 Task: Change IN PROGRESS as Status of Issue Issue0000000290 in Backlog  in Scrum Project Project0000000058 in Jira. Assign Person0000000113 as Assignee of Issue Issue0000000281 in Backlog  in Scrum Project Project0000000057 in Jira. Assign Person0000000113 as Assignee of Issue Issue0000000282 in Backlog  in Scrum Project Project0000000057 in Jira. Assign Person0000000113 as Assignee of Issue Issue0000000283 in Backlog  in Scrum Project Project0000000057 in Jira. Assign Person0000000114 as Assignee of Issue Issue0000000284 in Backlog  in Scrum Project Project0000000057 in Jira
Action: Mouse moved to (89, 315)
Screenshot: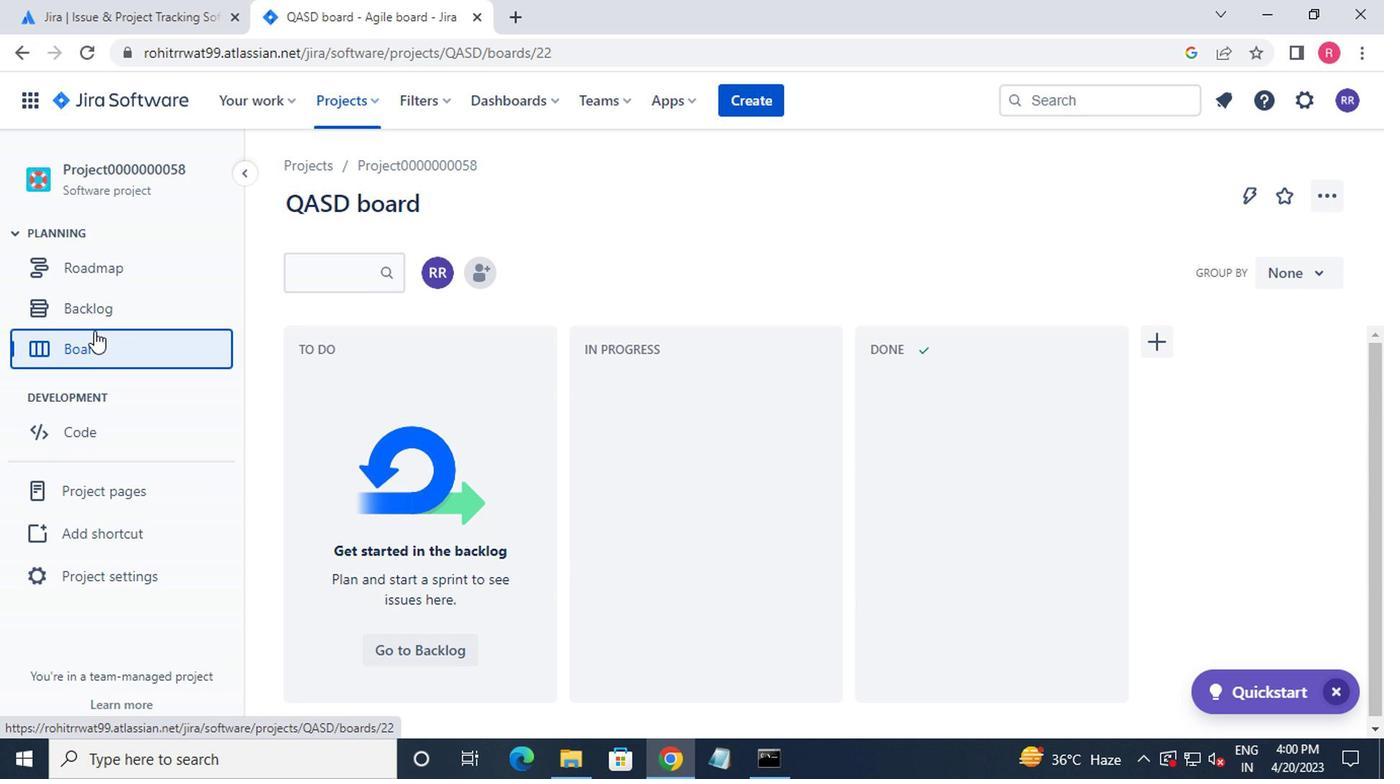 
Action: Mouse pressed left at (89, 315)
Screenshot: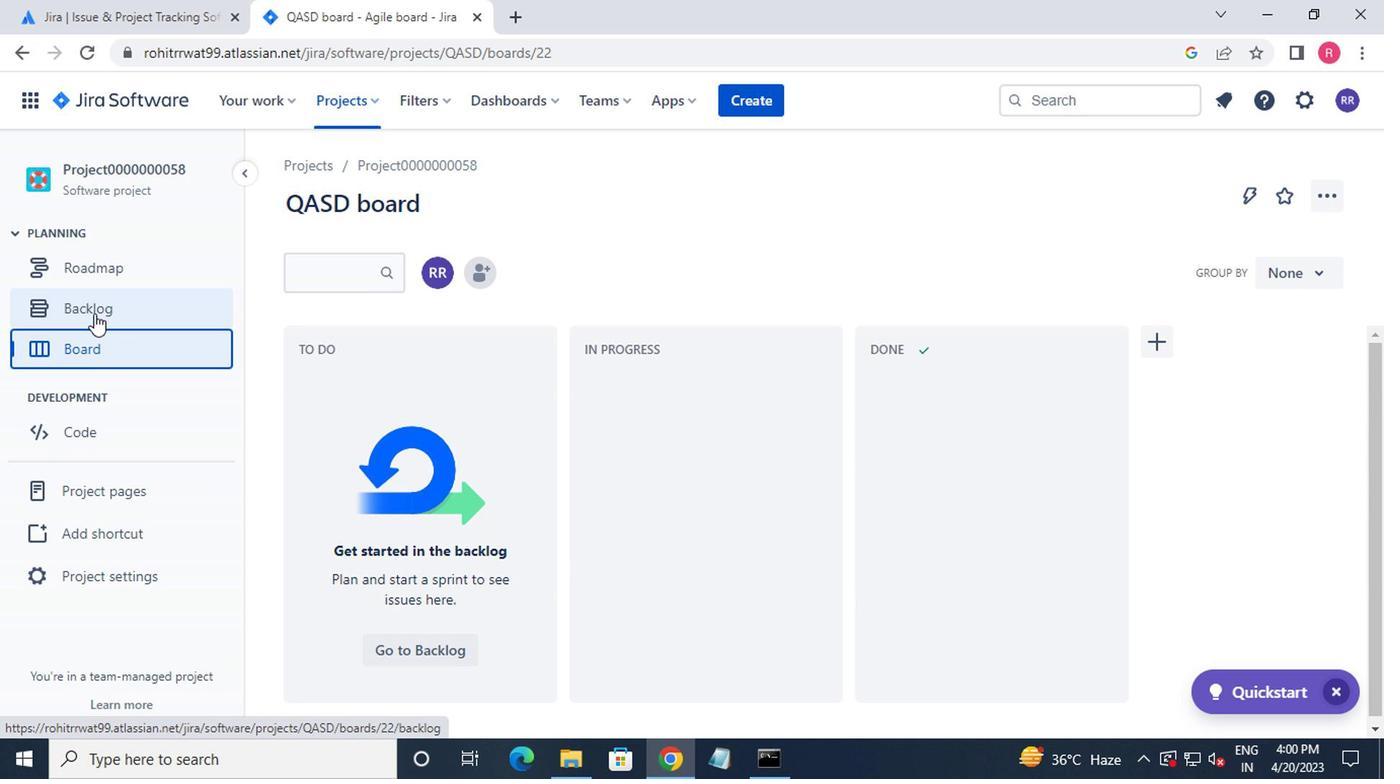 
Action: Mouse moved to (470, 471)
Screenshot: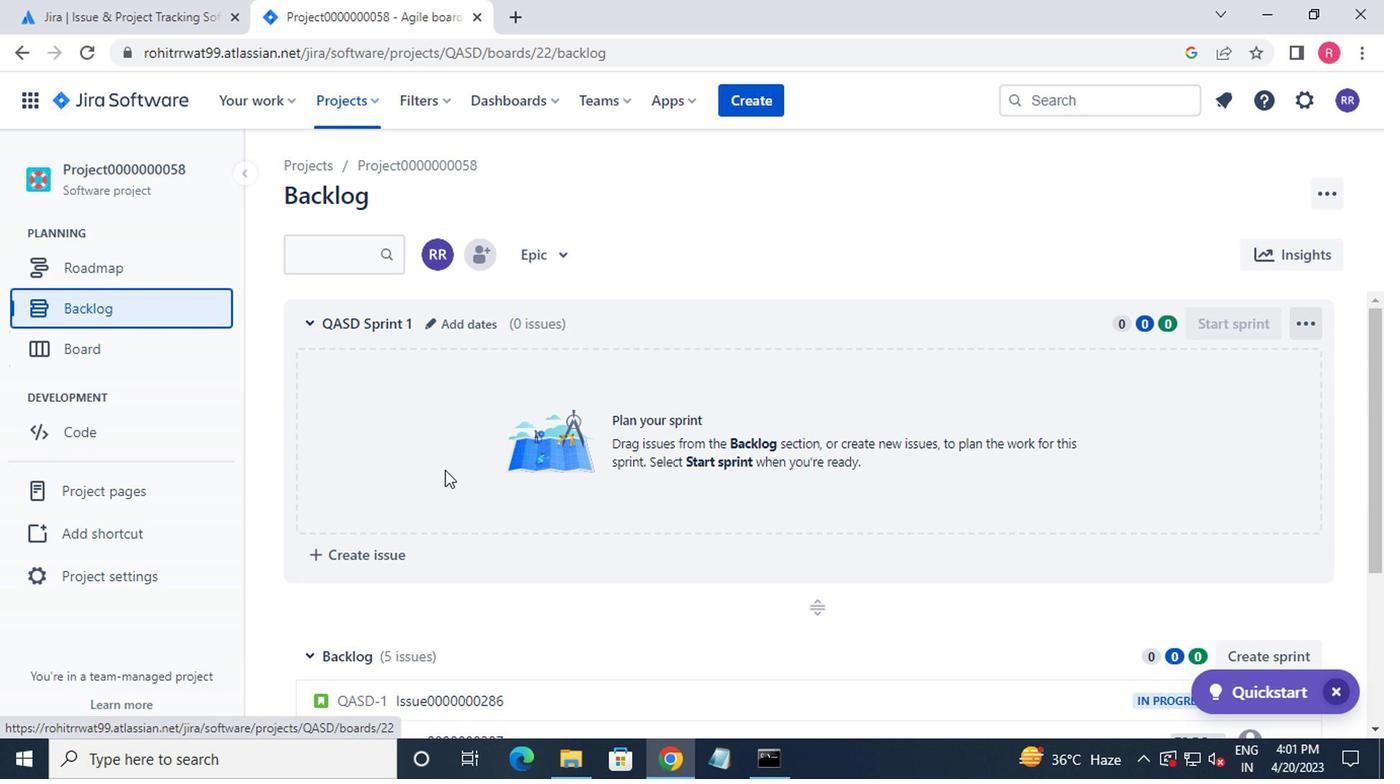 
Action: Mouse scrolled (470, 469) with delta (0, -1)
Screenshot: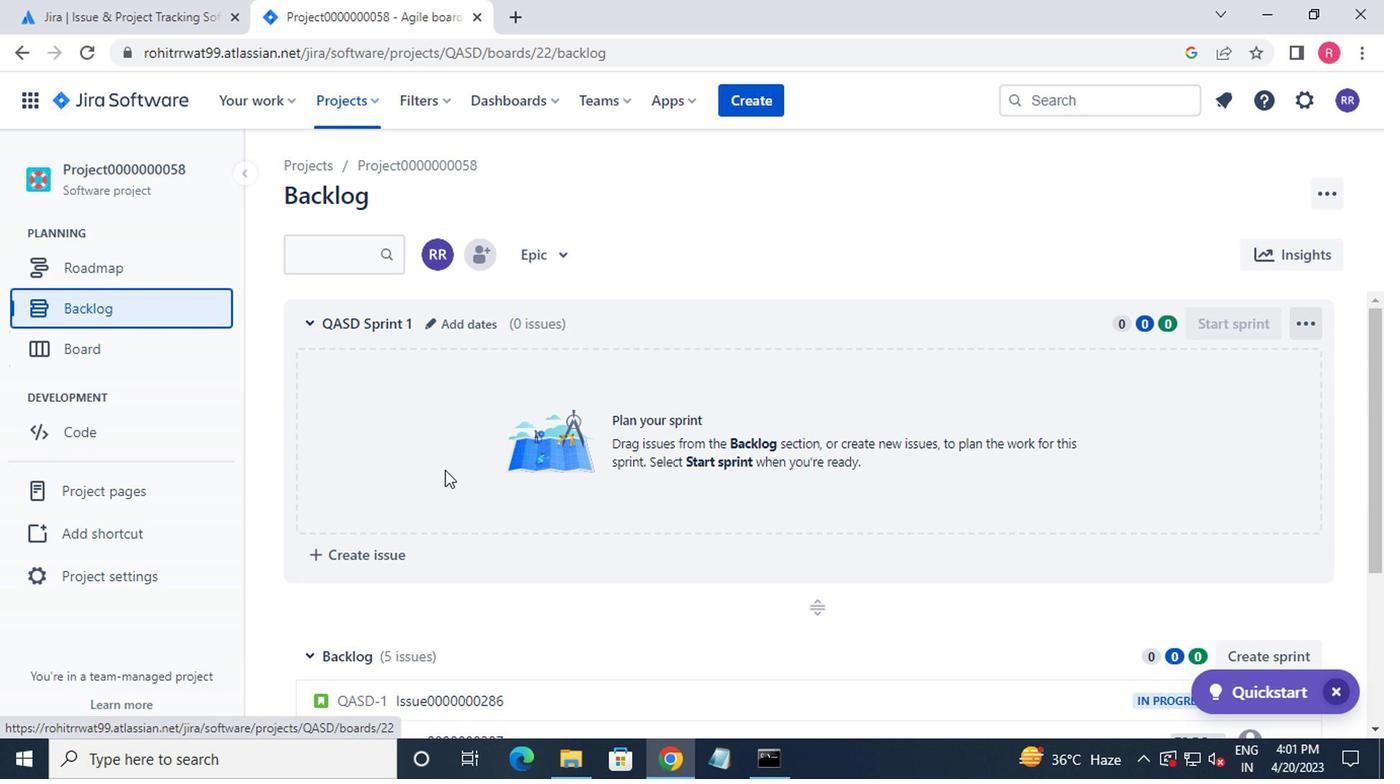 
Action: Mouse moved to (473, 468)
Screenshot: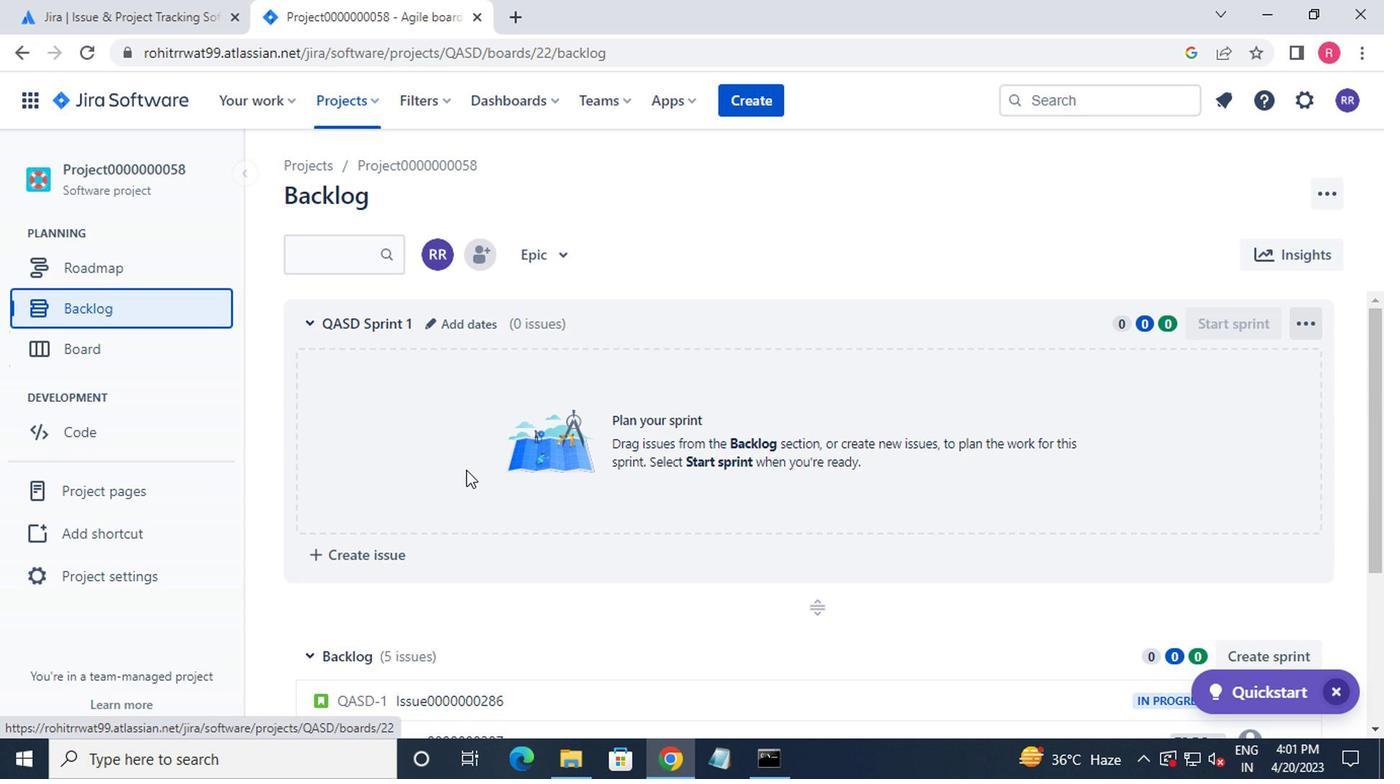 
Action: Mouse scrolled (473, 468) with delta (0, 0)
Screenshot: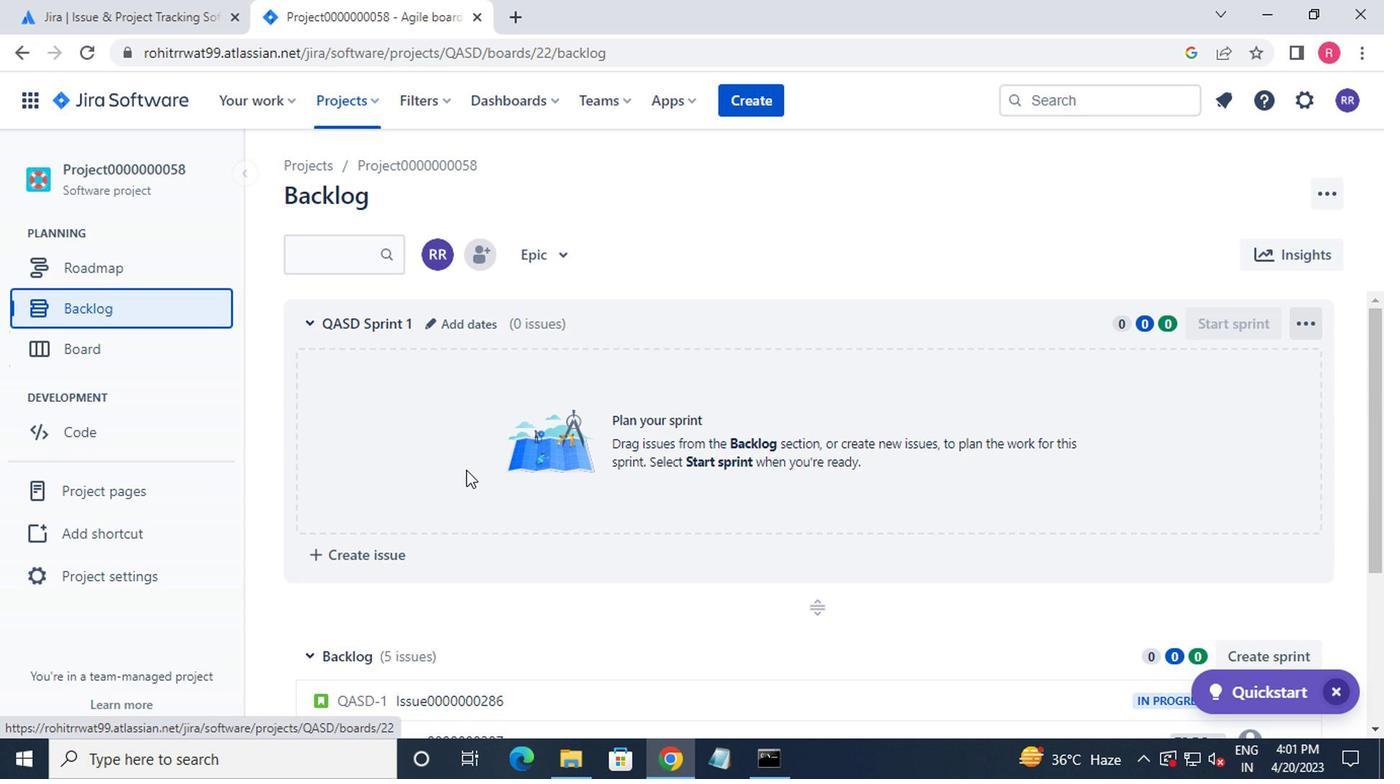 
Action: Mouse scrolled (473, 468) with delta (0, 0)
Screenshot: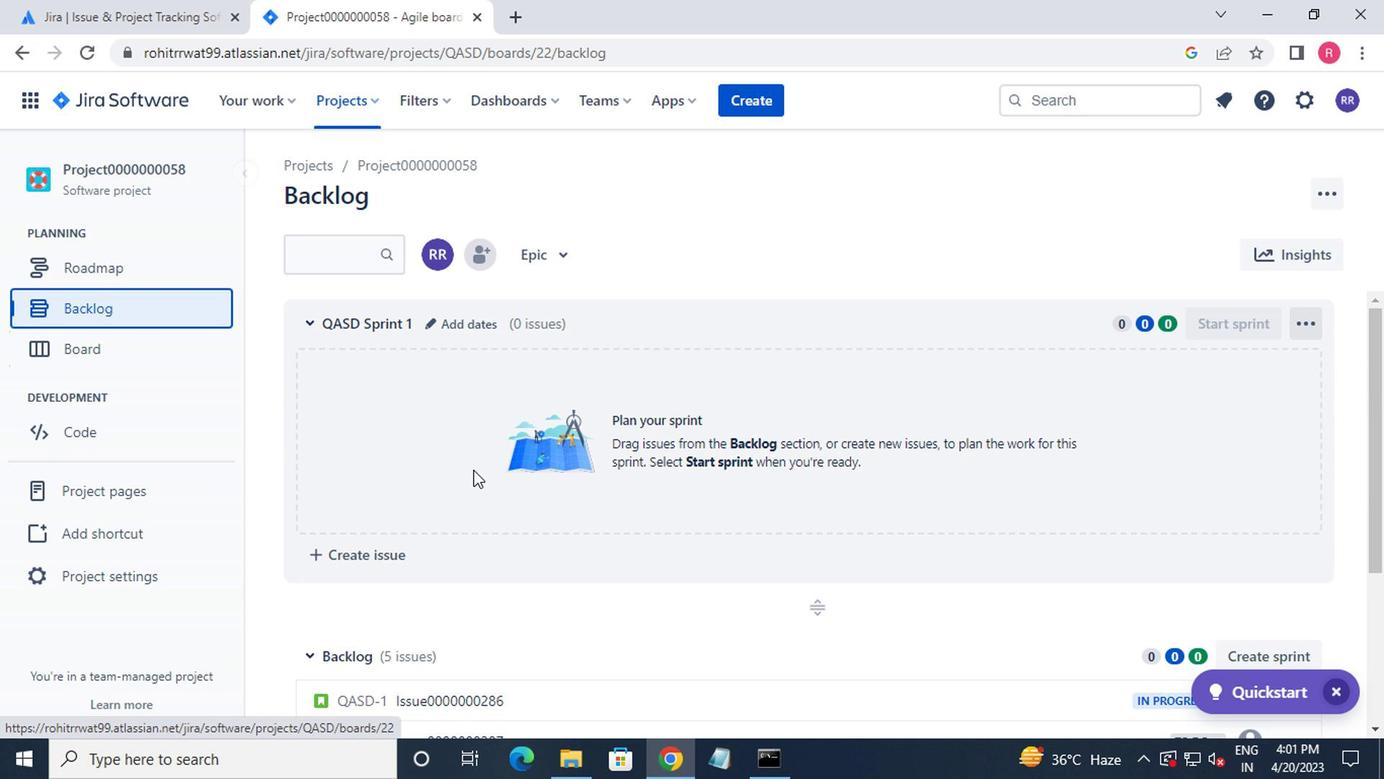 
Action: Mouse scrolled (473, 468) with delta (0, 0)
Screenshot: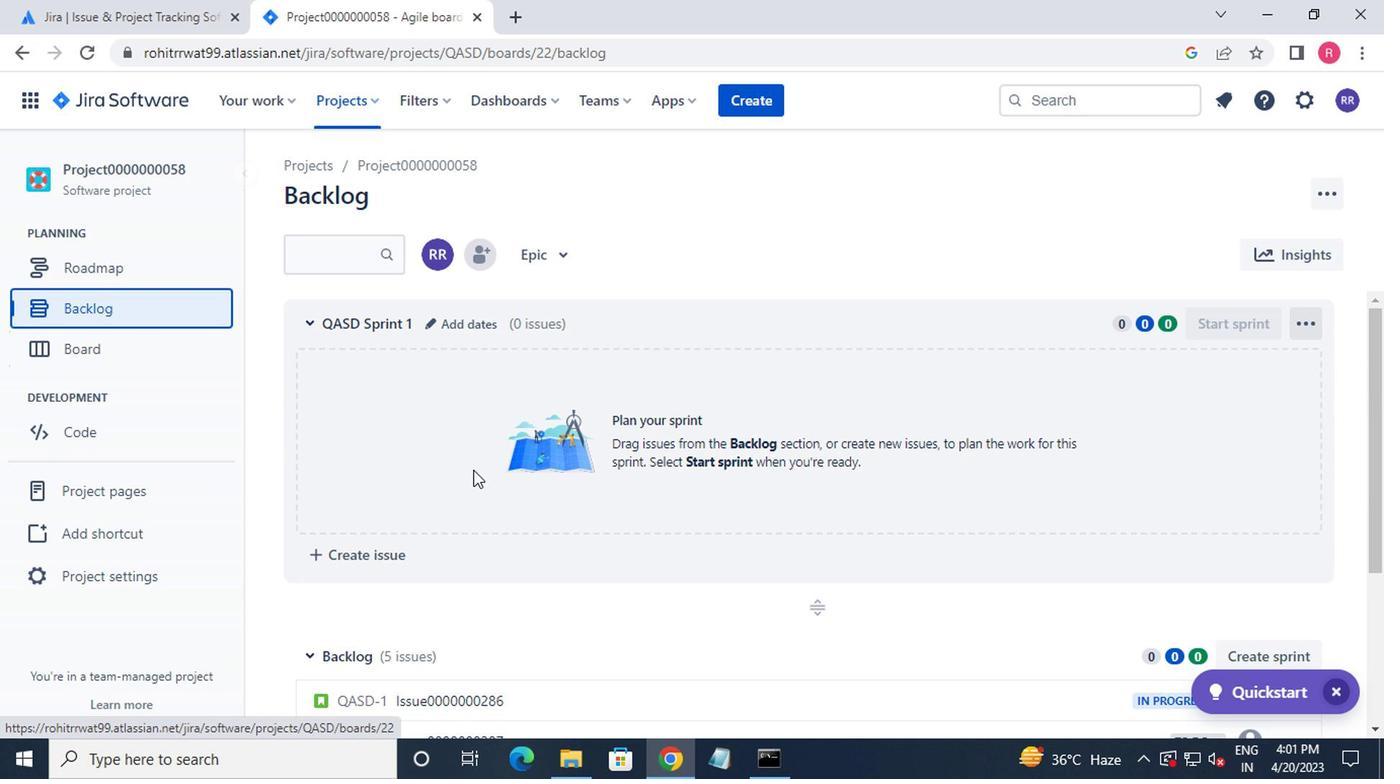
Action: Mouse moved to (1188, 616)
Screenshot: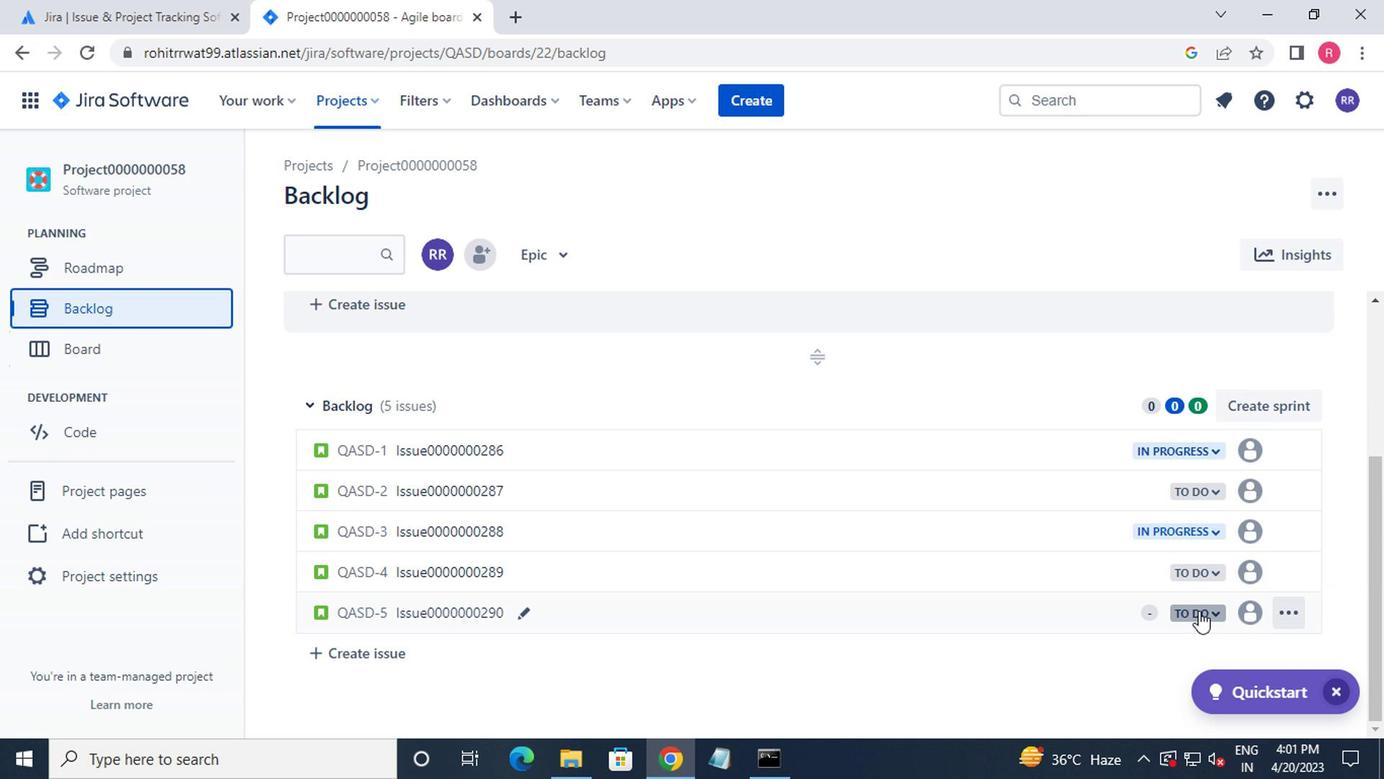 
Action: Mouse pressed left at (1188, 616)
Screenshot: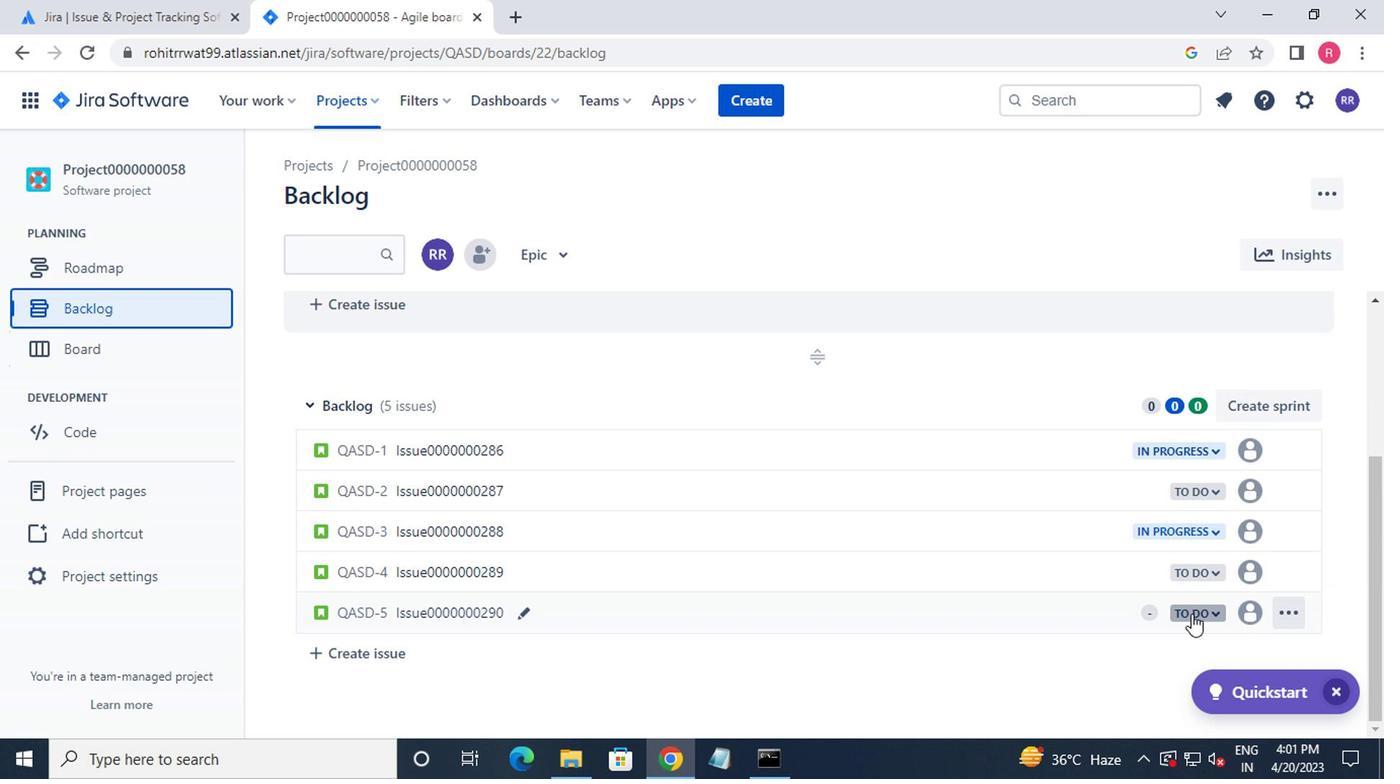 
Action: Mouse moved to (1108, 509)
Screenshot: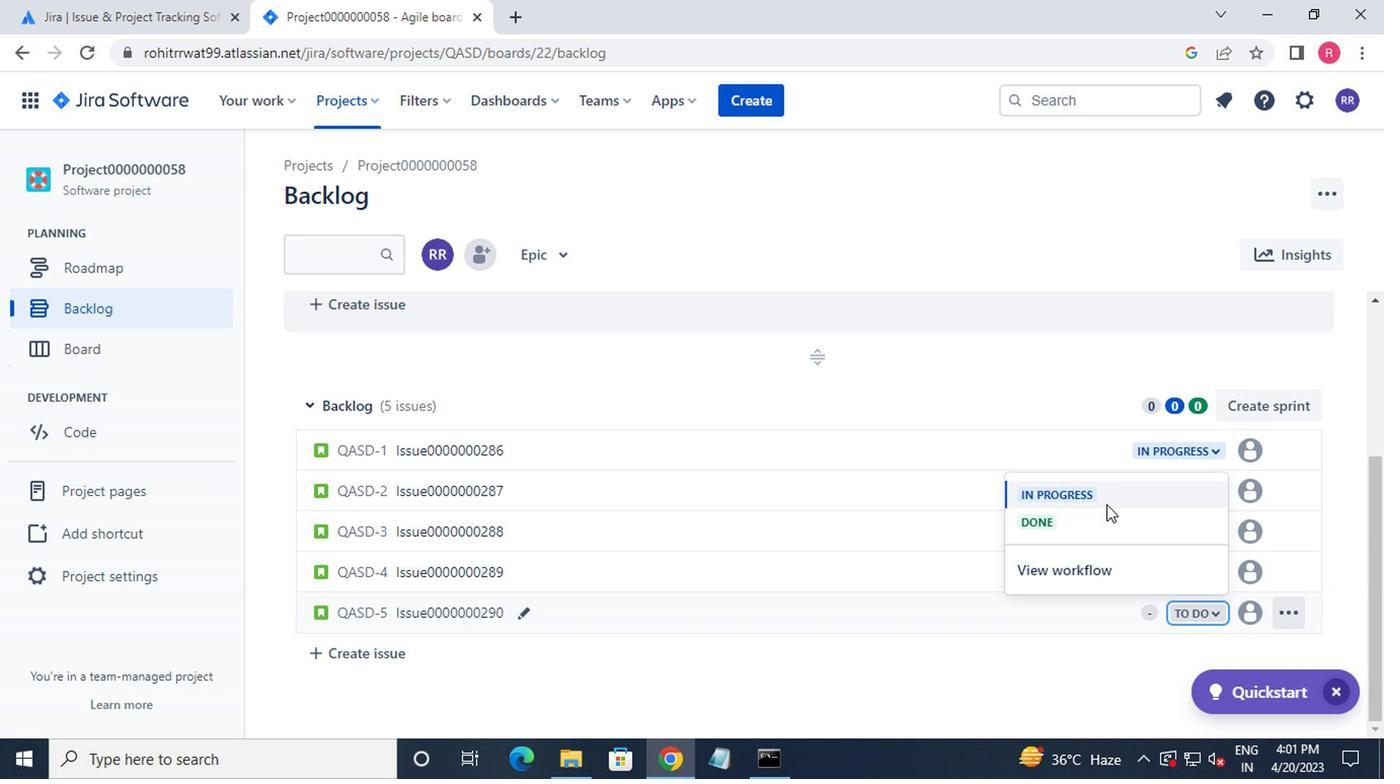 
Action: Mouse pressed left at (1108, 509)
Screenshot: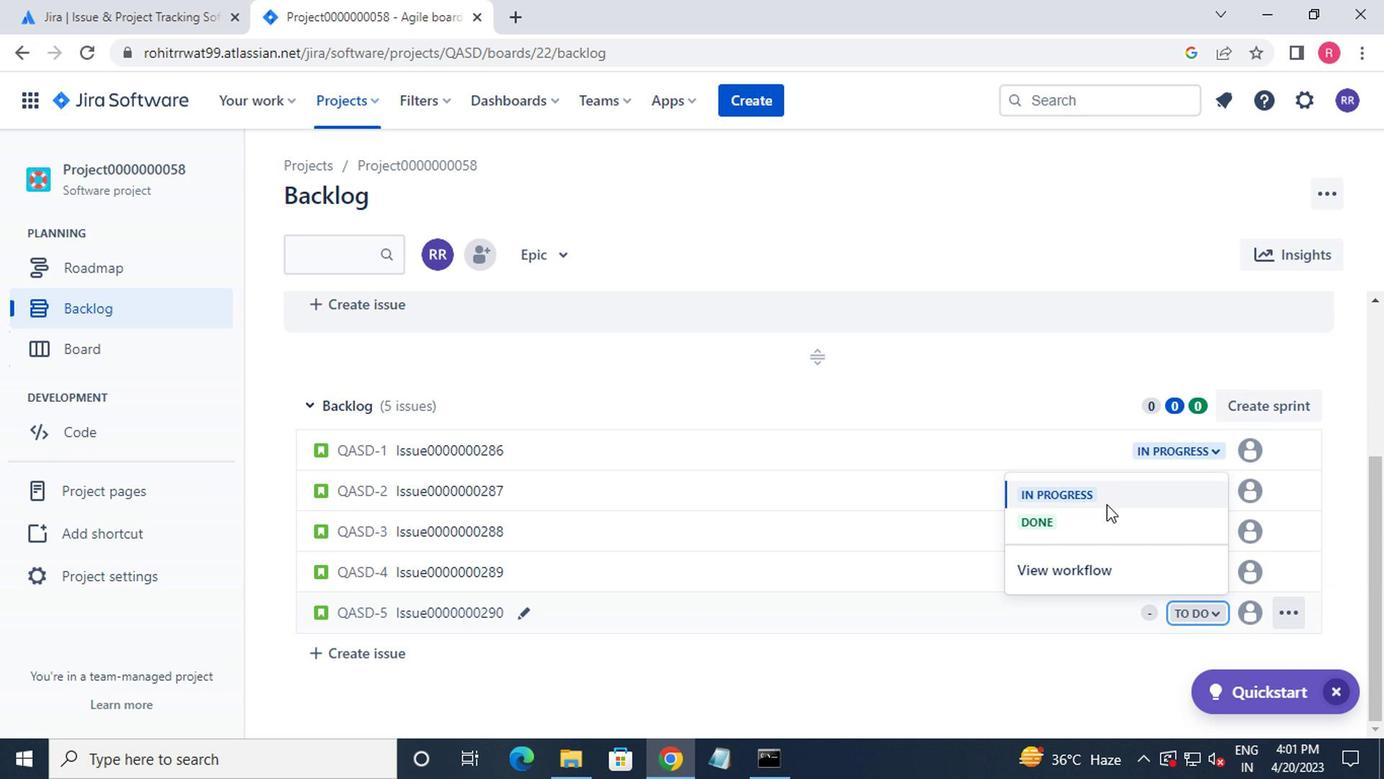 
Action: Mouse moved to (351, 107)
Screenshot: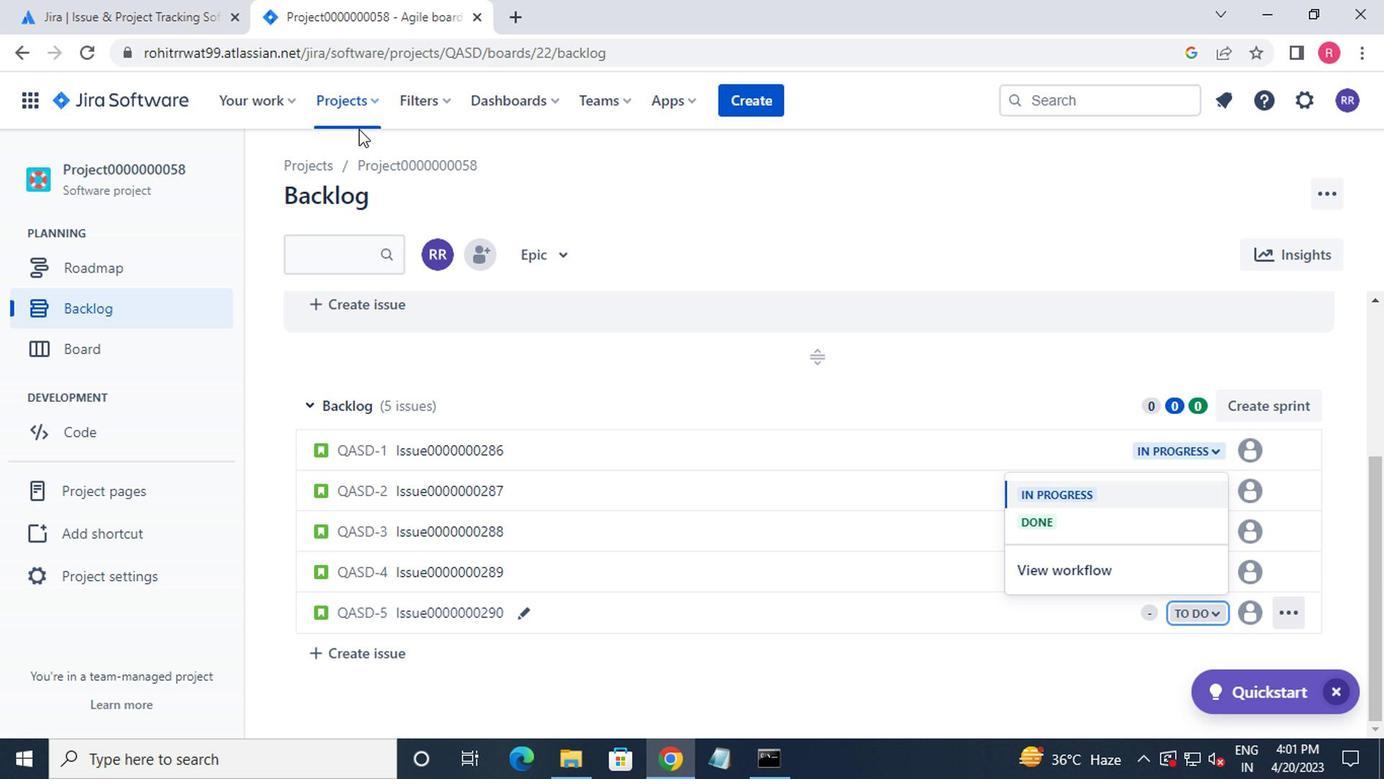 
Action: Mouse pressed left at (351, 107)
Screenshot: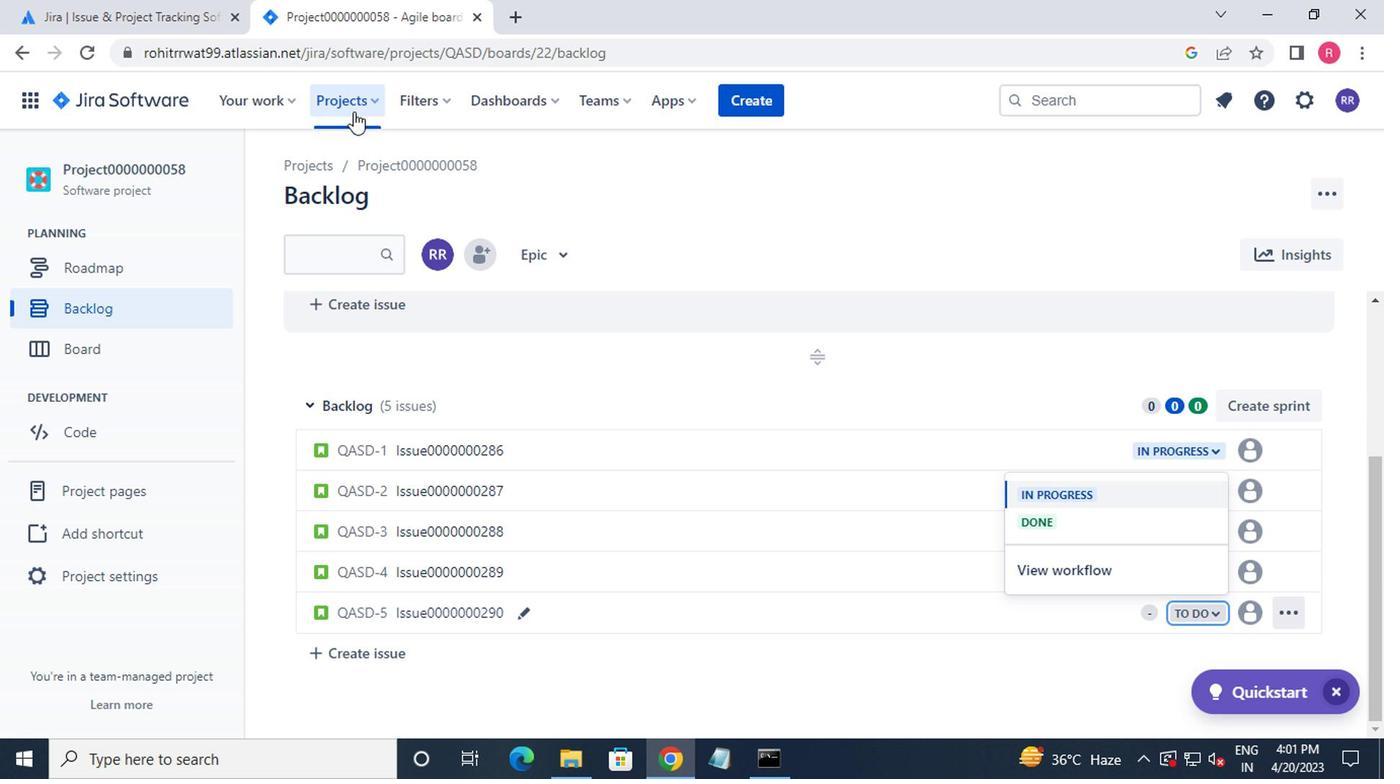 
Action: Mouse moved to (432, 261)
Screenshot: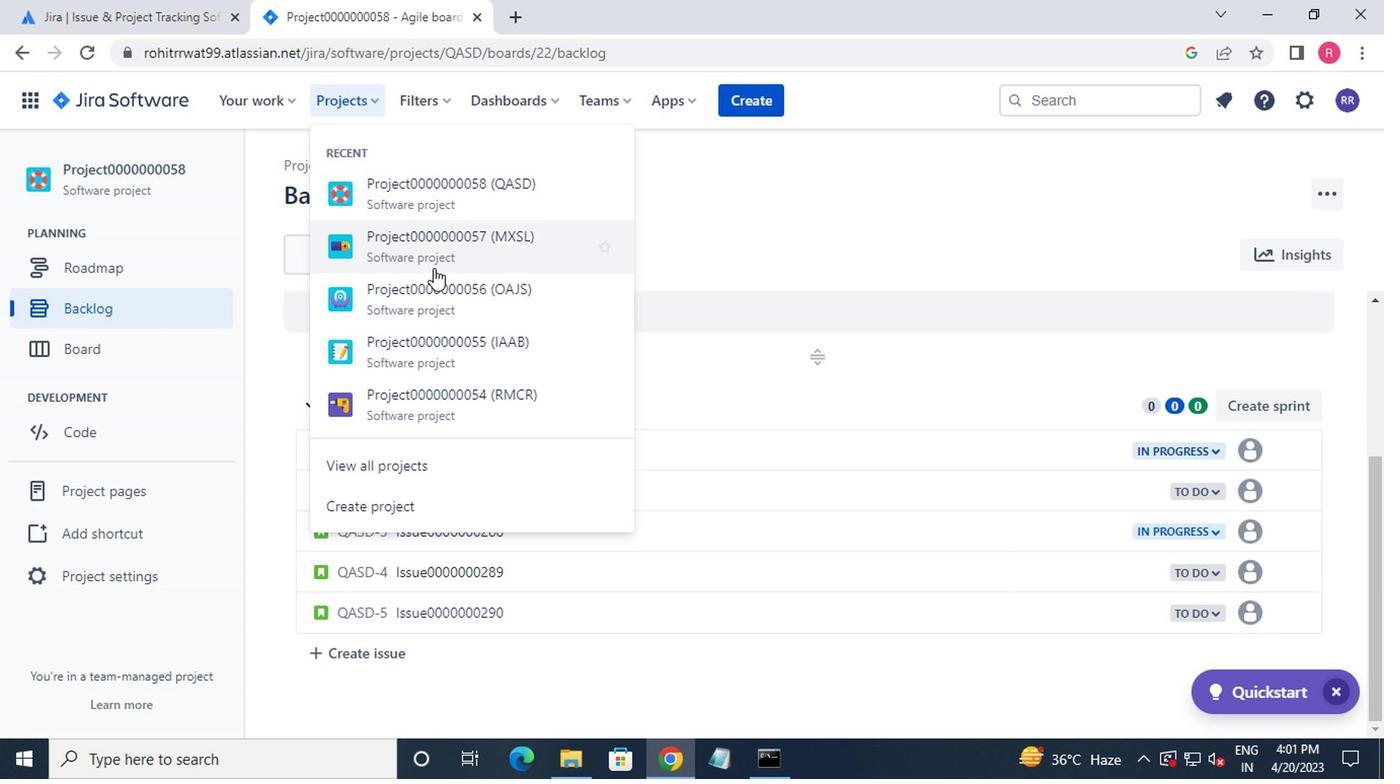 
Action: Mouse pressed left at (432, 261)
Screenshot: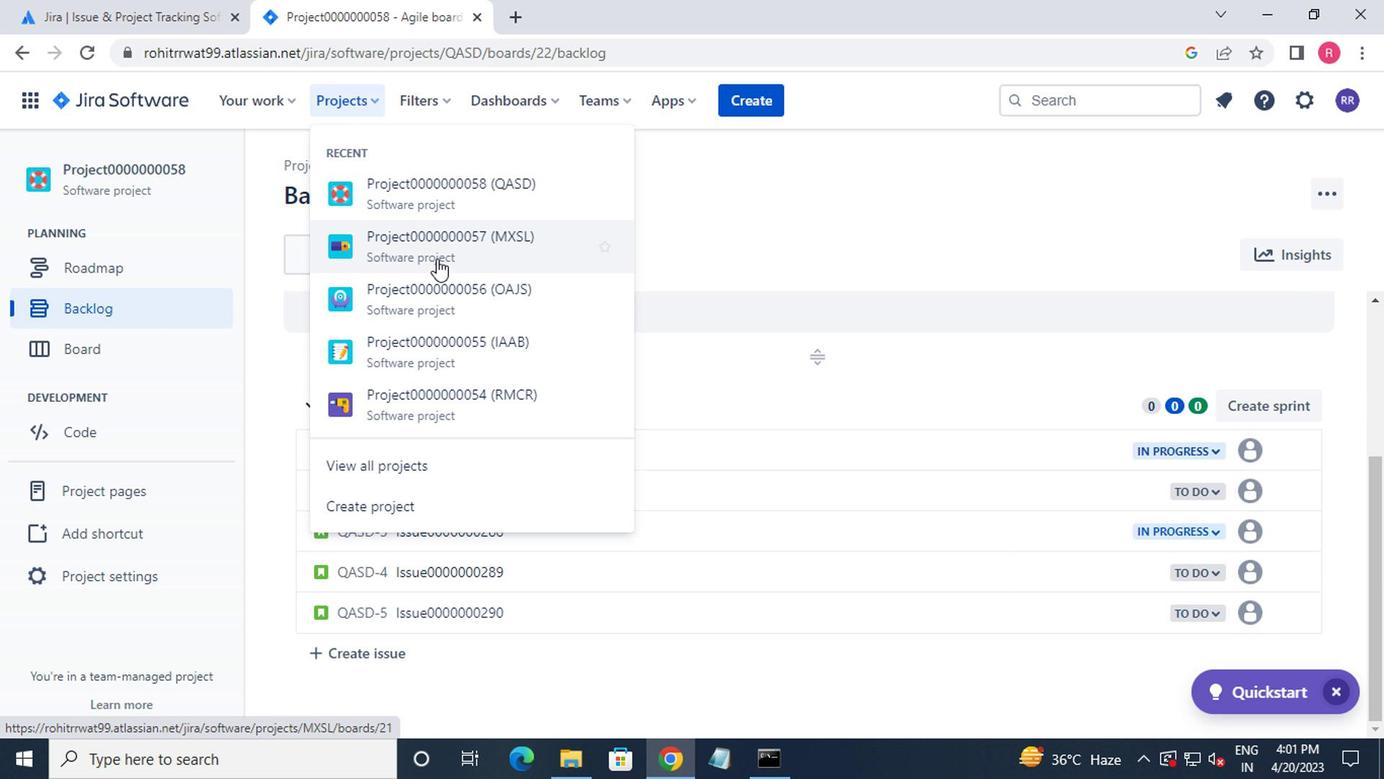 
Action: Mouse moved to (143, 319)
Screenshot: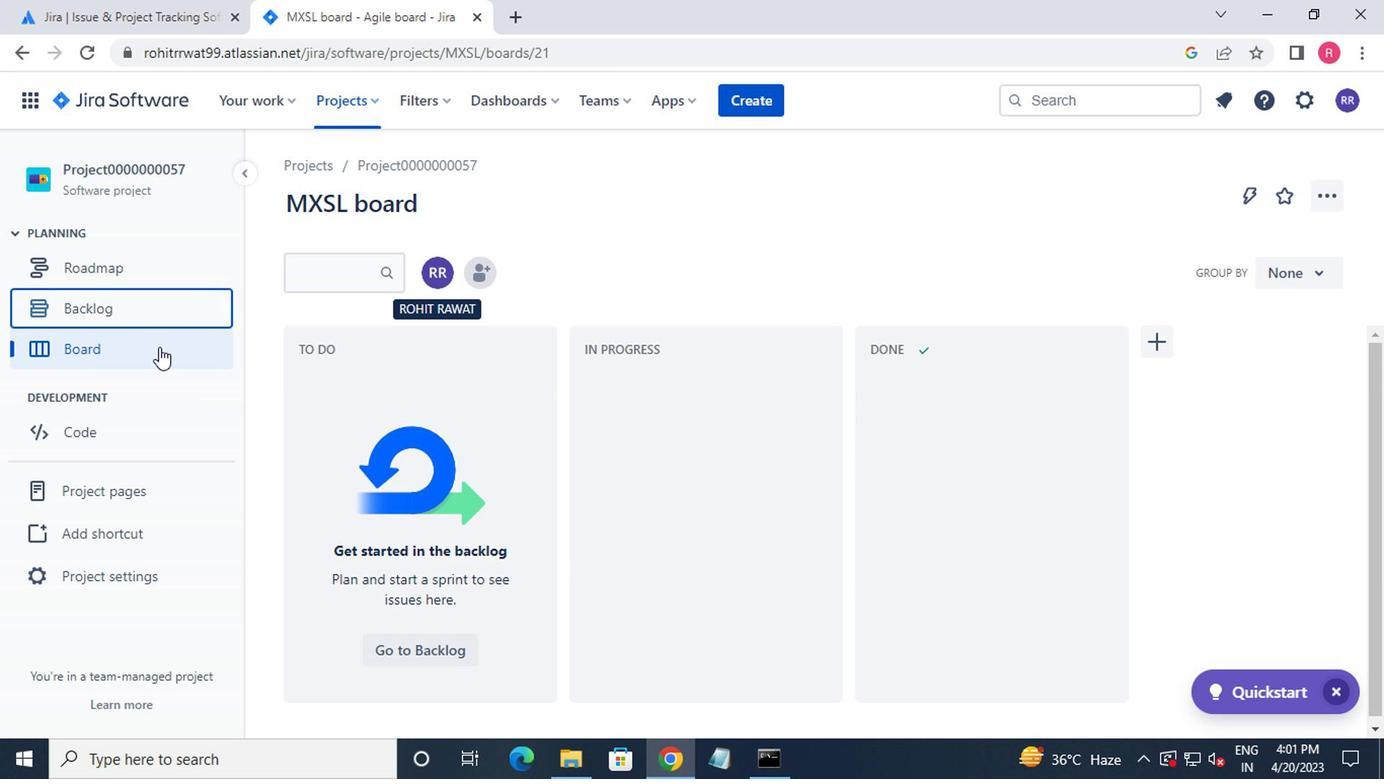 
Action: Mouse pressed left at (143, 319)
Screenshot: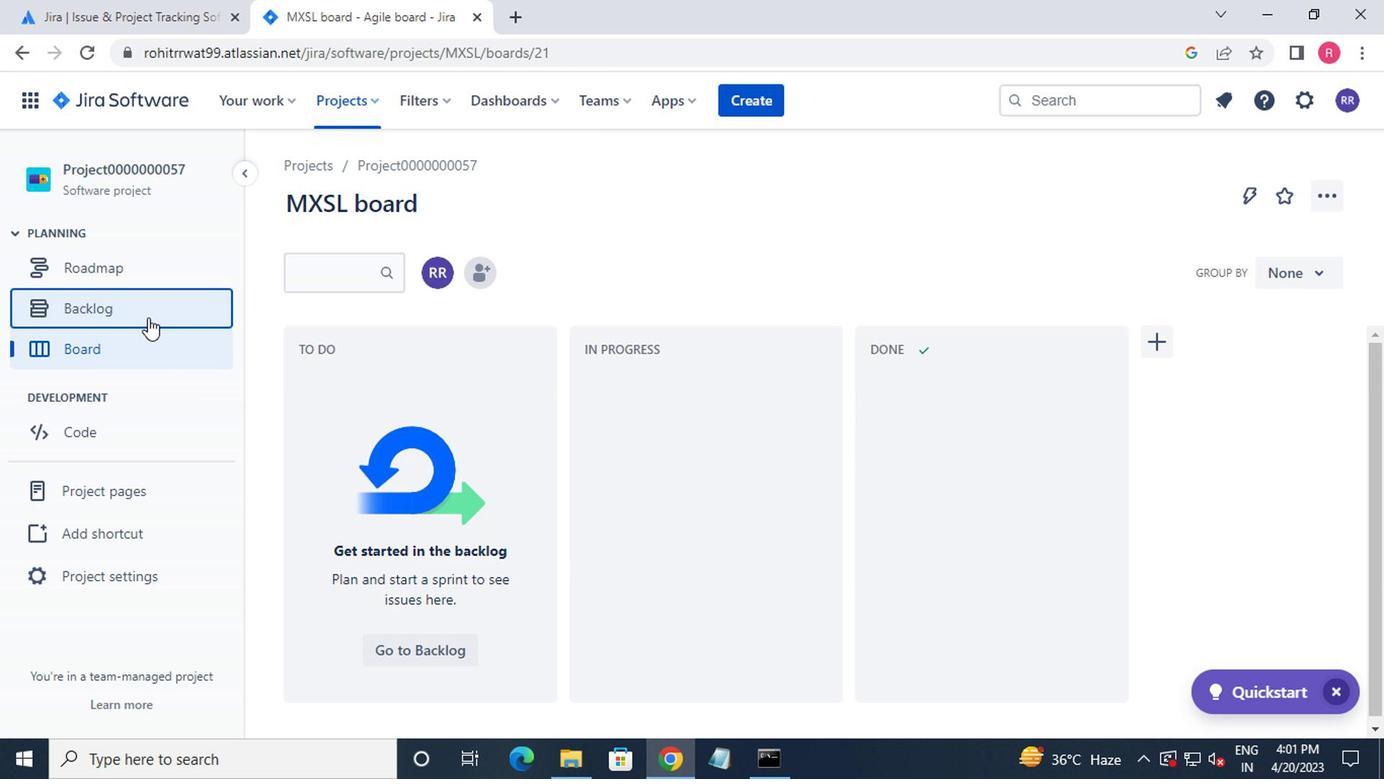 
Action: Mouse moved to (570, 596)
Screenshot: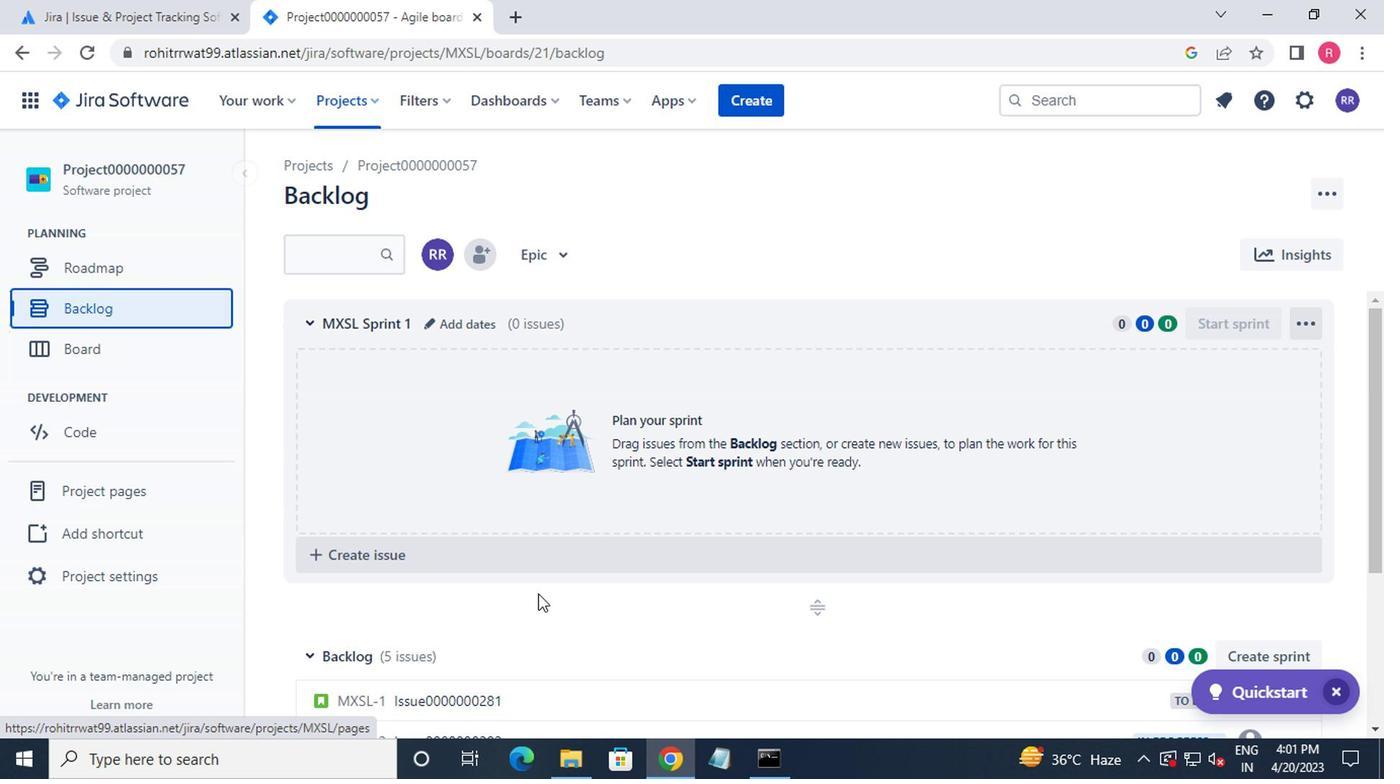 
Action: Mouse scrolled (570, 595) with delta (0, 0)
Screenshot: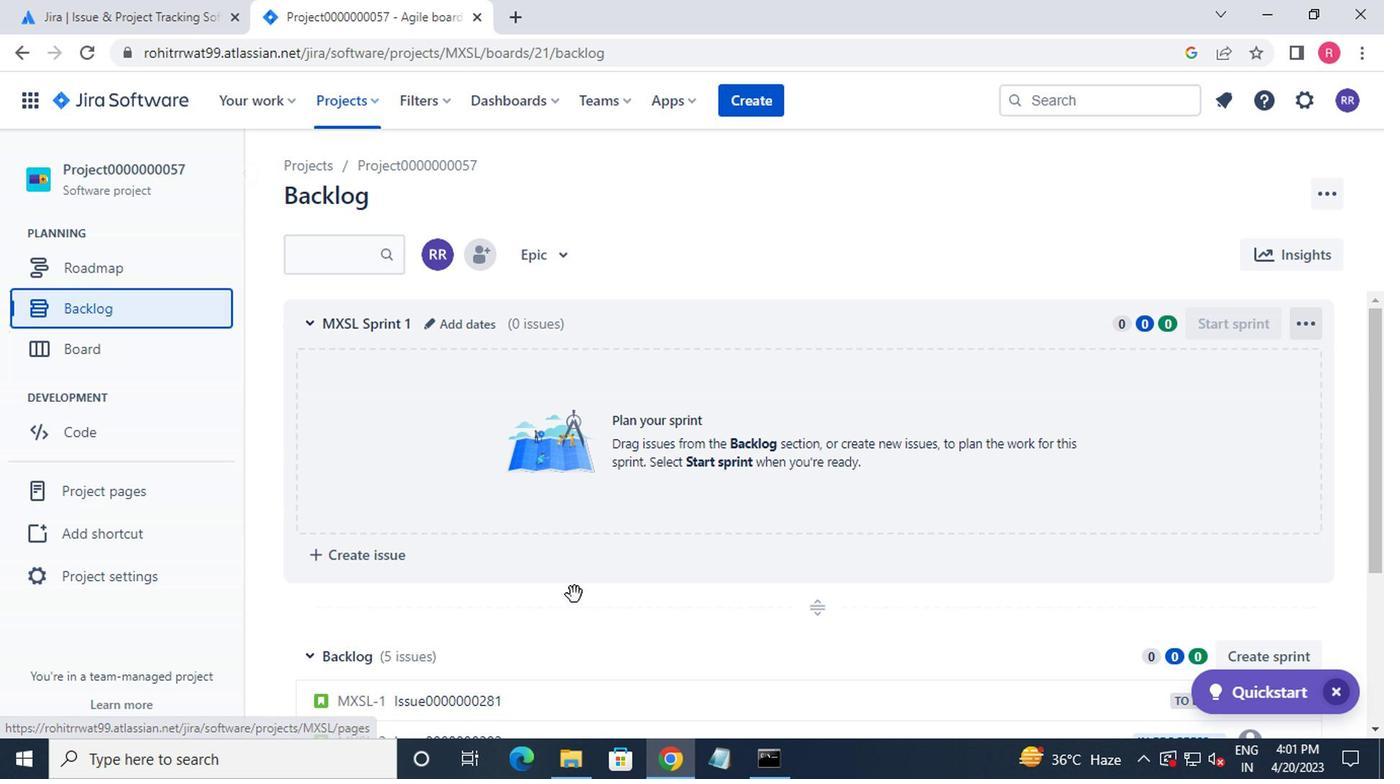 
Action: Mouse scrolled (570, 595) with delta (0, 0)
Screenshot: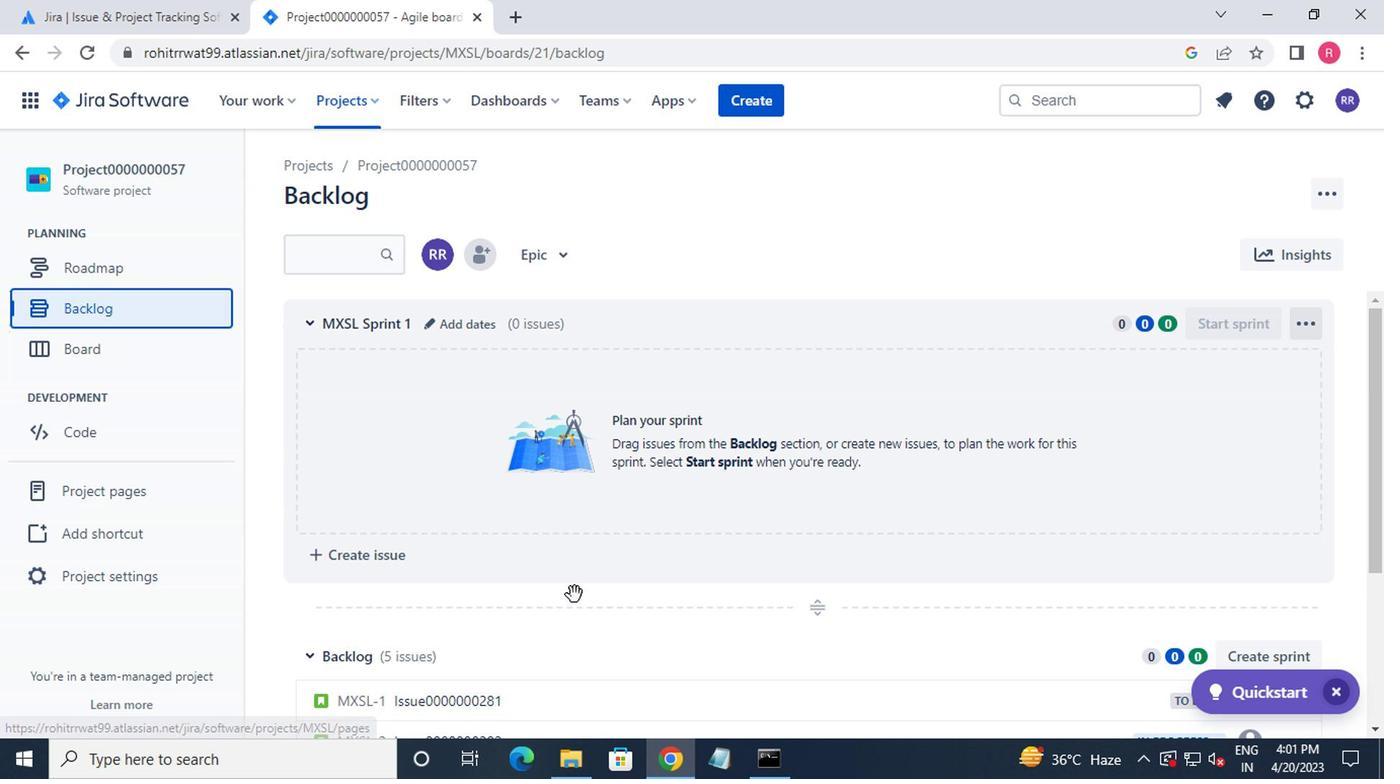 
Action: Mouse moved to (1241, 494)
Screenshot: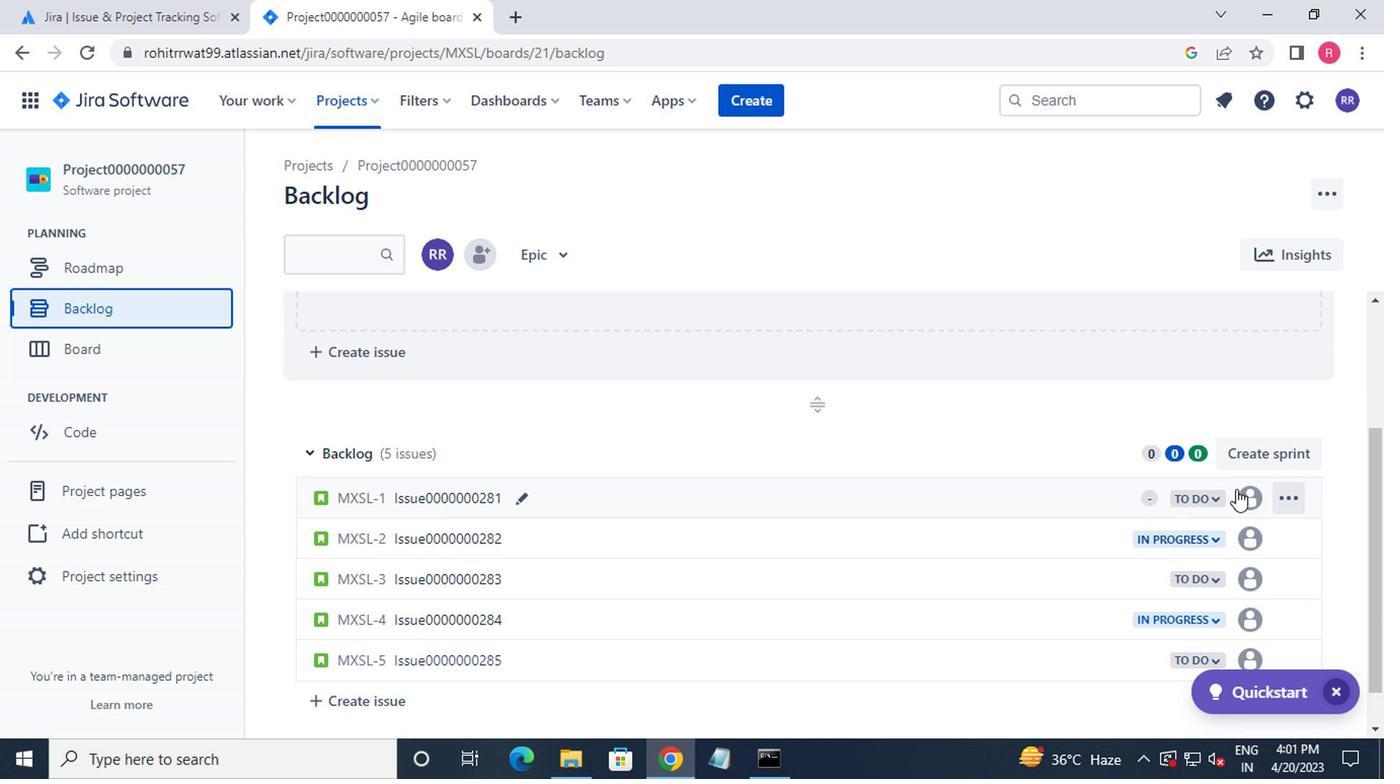 
Action: Mouse pressed left at (1241, 494)
Screenshot: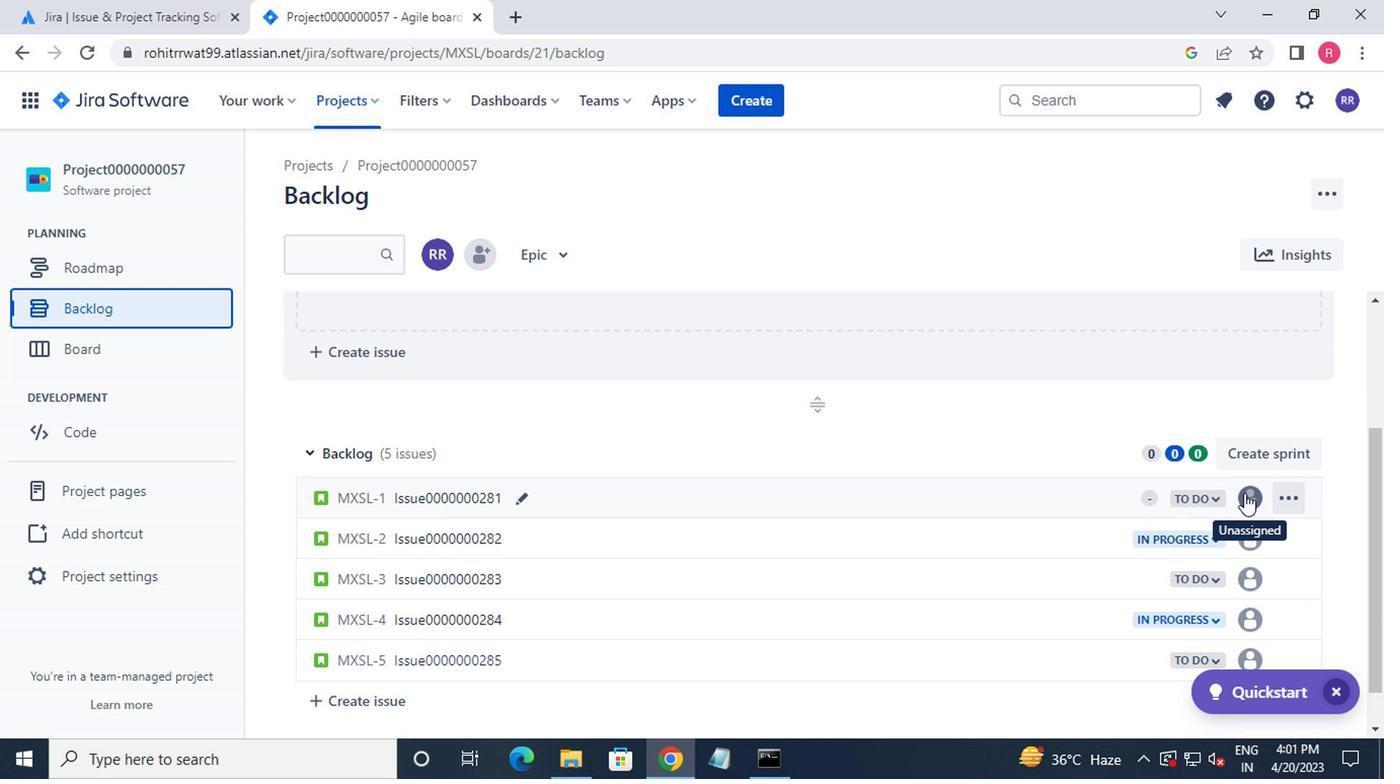 
Action: Mouse moved to (1099, 655)
Screenshot: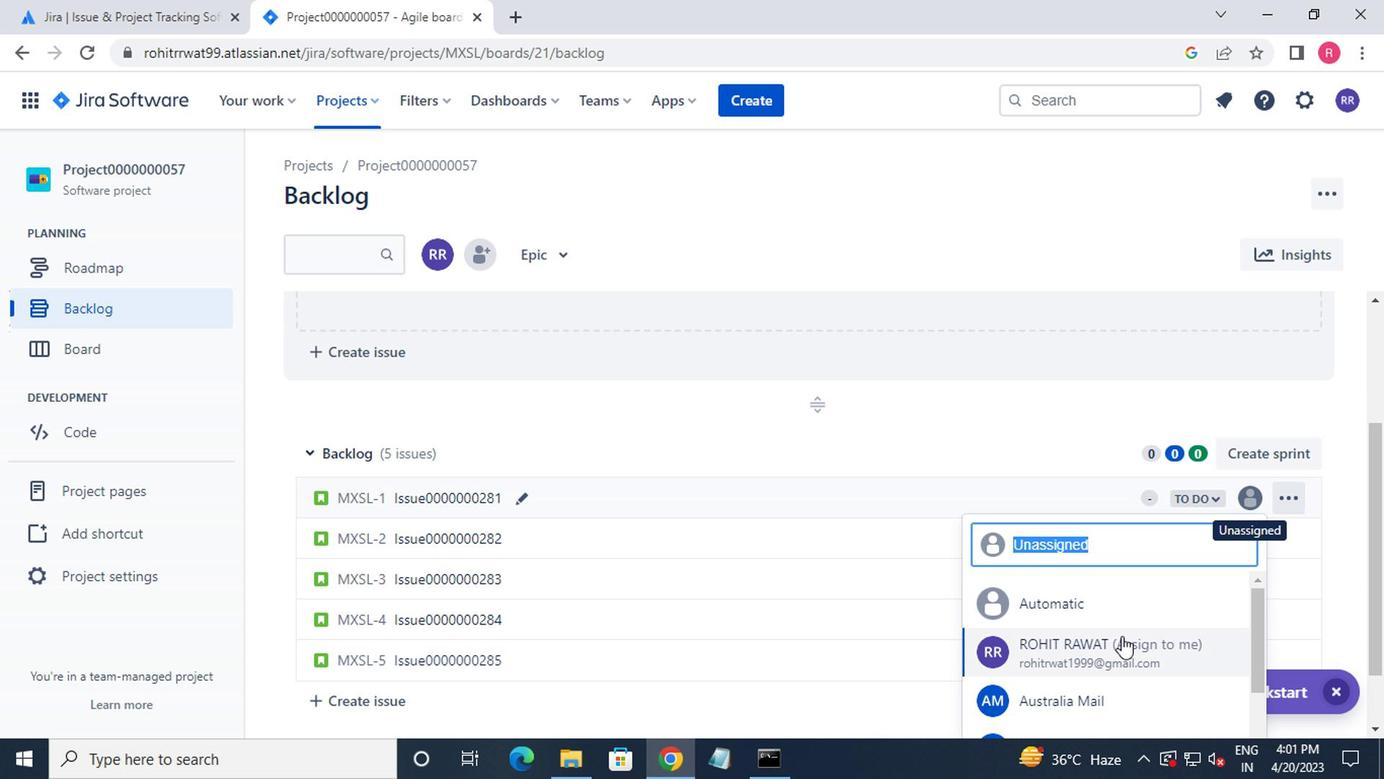 
Action: Mouse scrolled (1099, 654) with delta (0, -1)
Screenshot: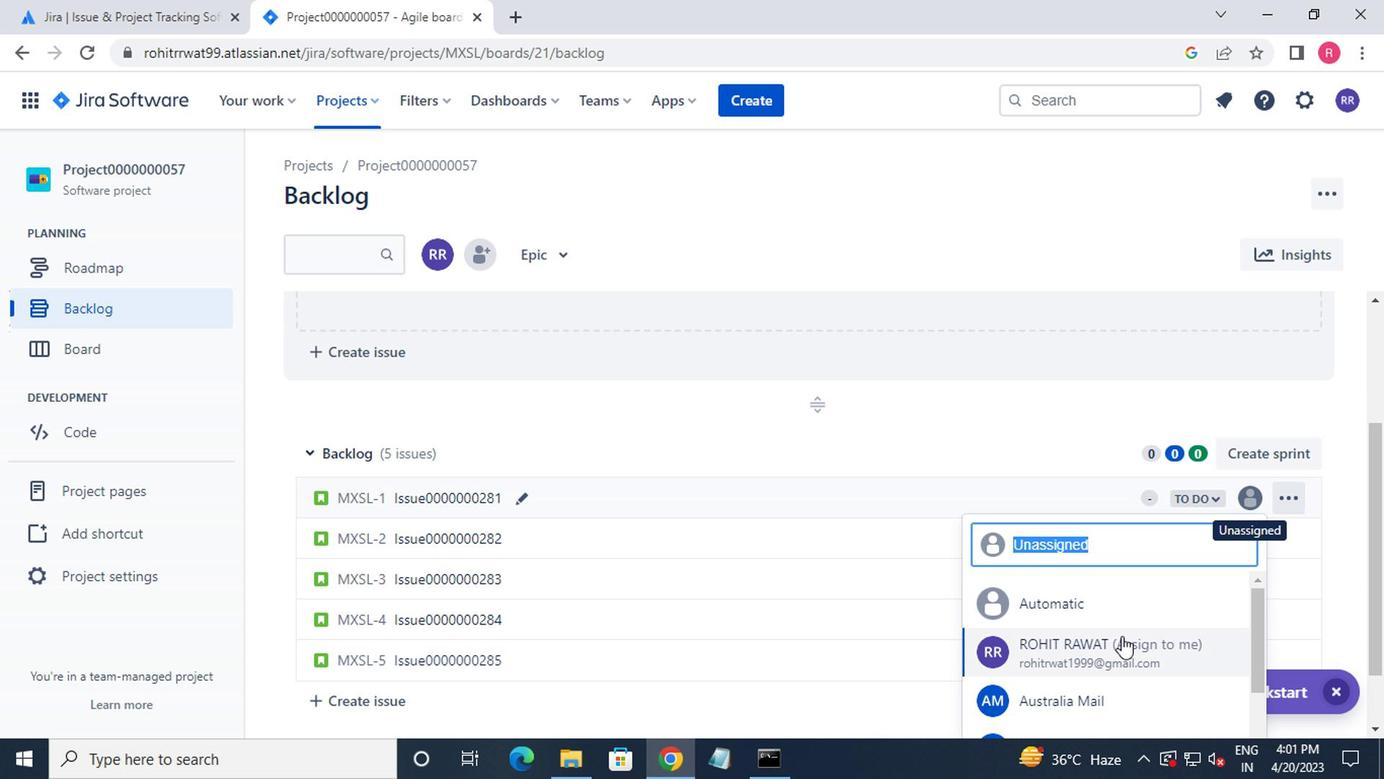 
Action: Mouse moved to (1067, 594)
Screenshot: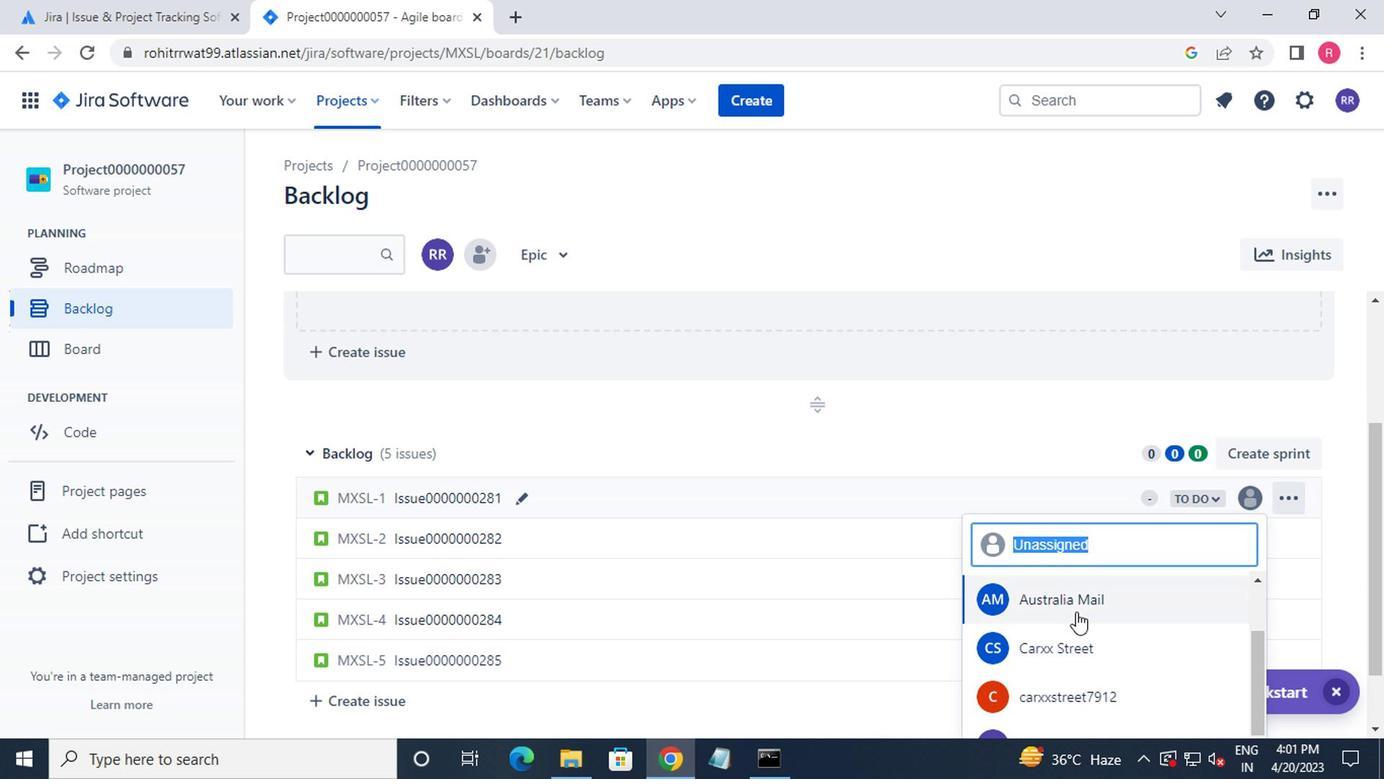 
Action: Mouse pressed left at (1067, 594)
Screenshot: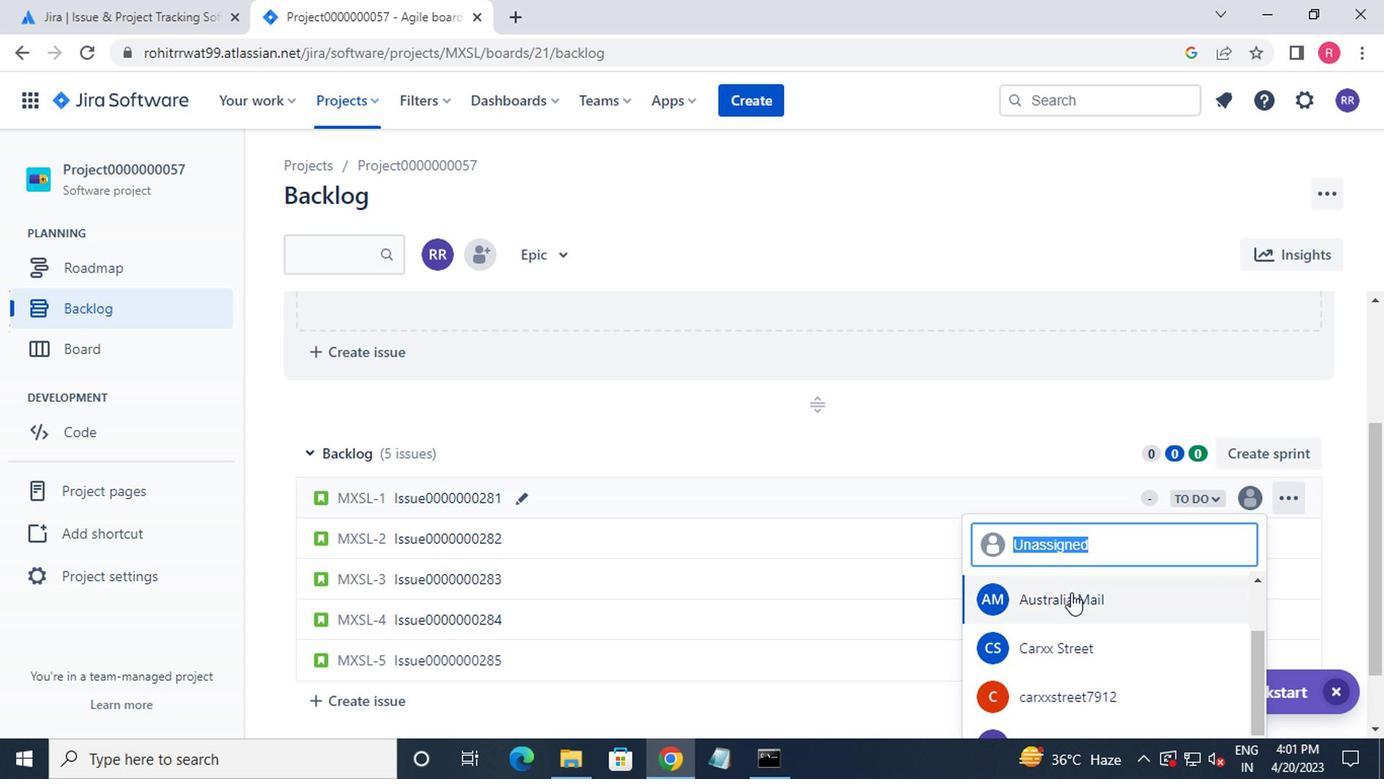 
Action: Mouse moved to (1243, 548)
Screenshot: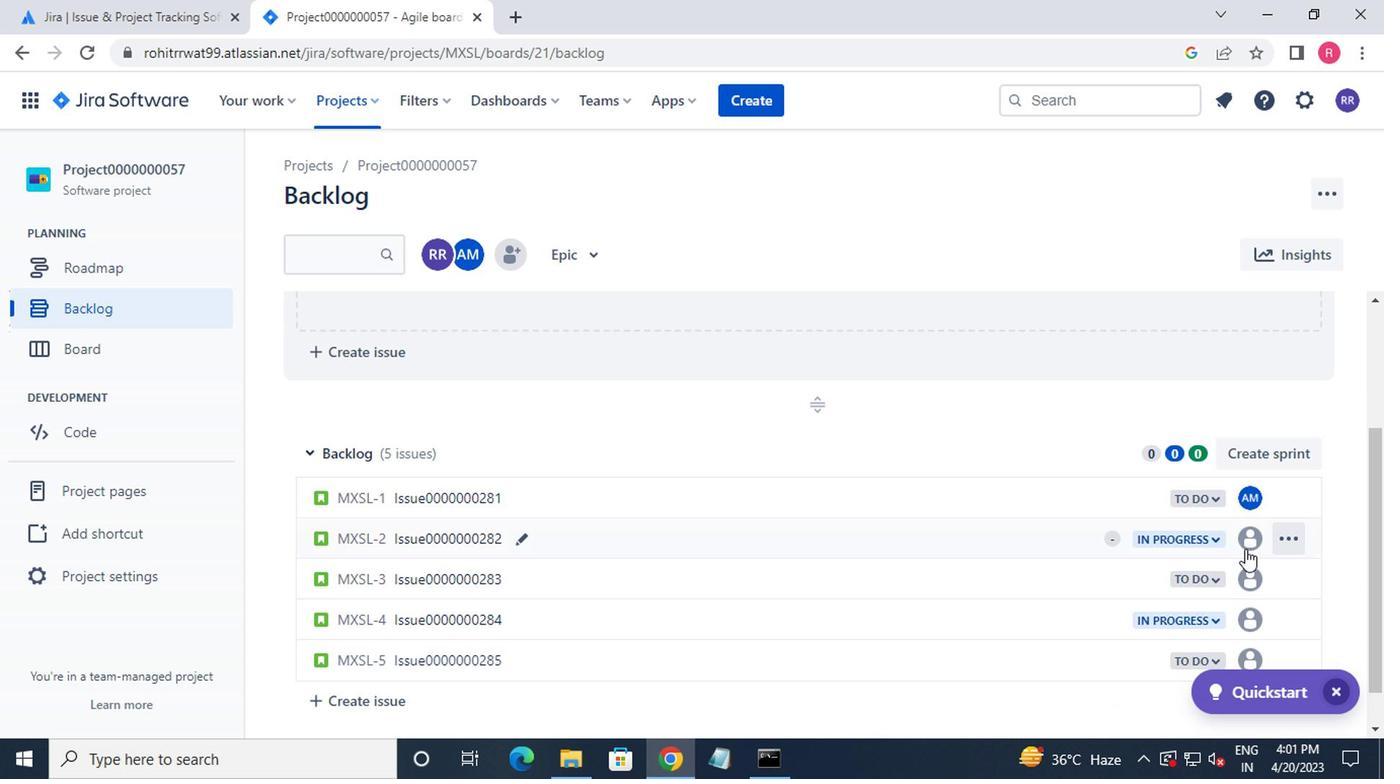 
Action: Mouse pressed left at (1243, 548)
Screenshot: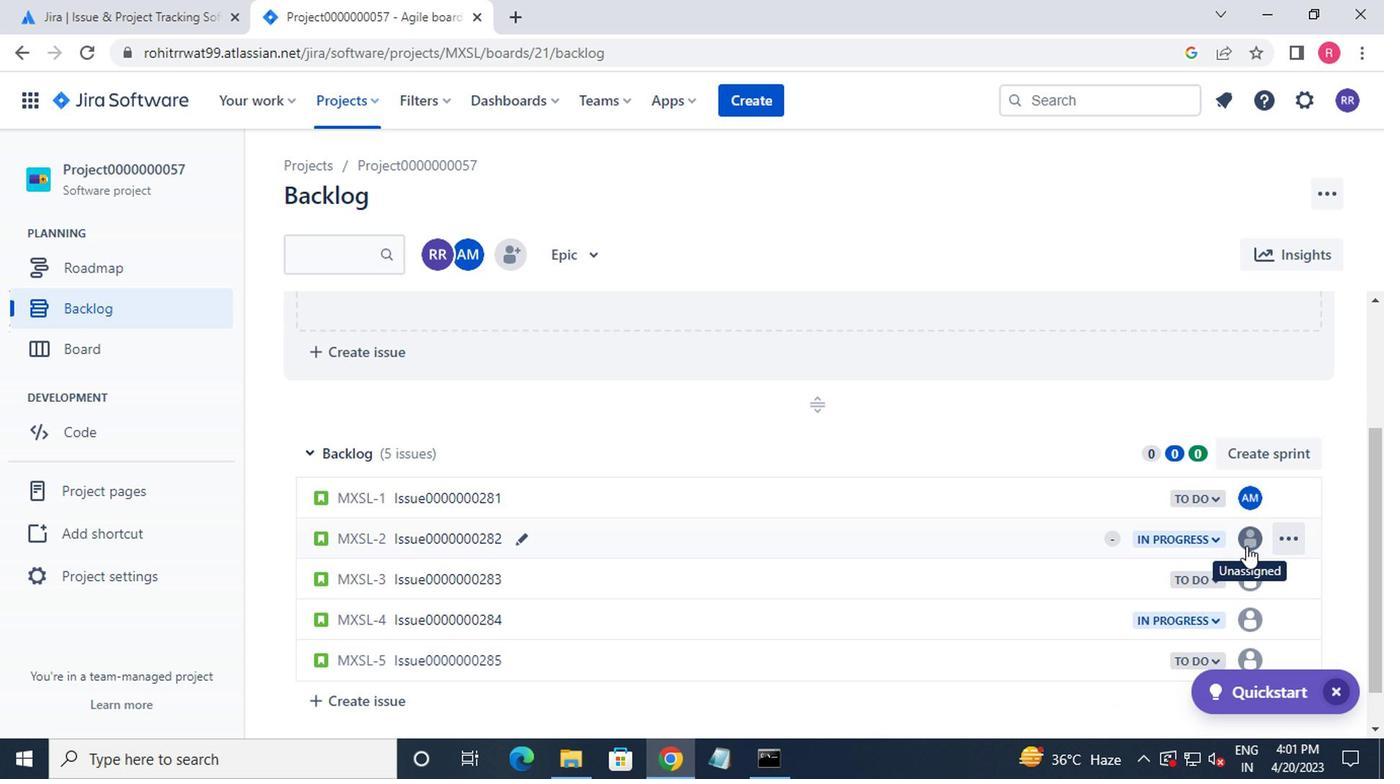 
Action: Mouse moved to (1067, 706)
Screenshot: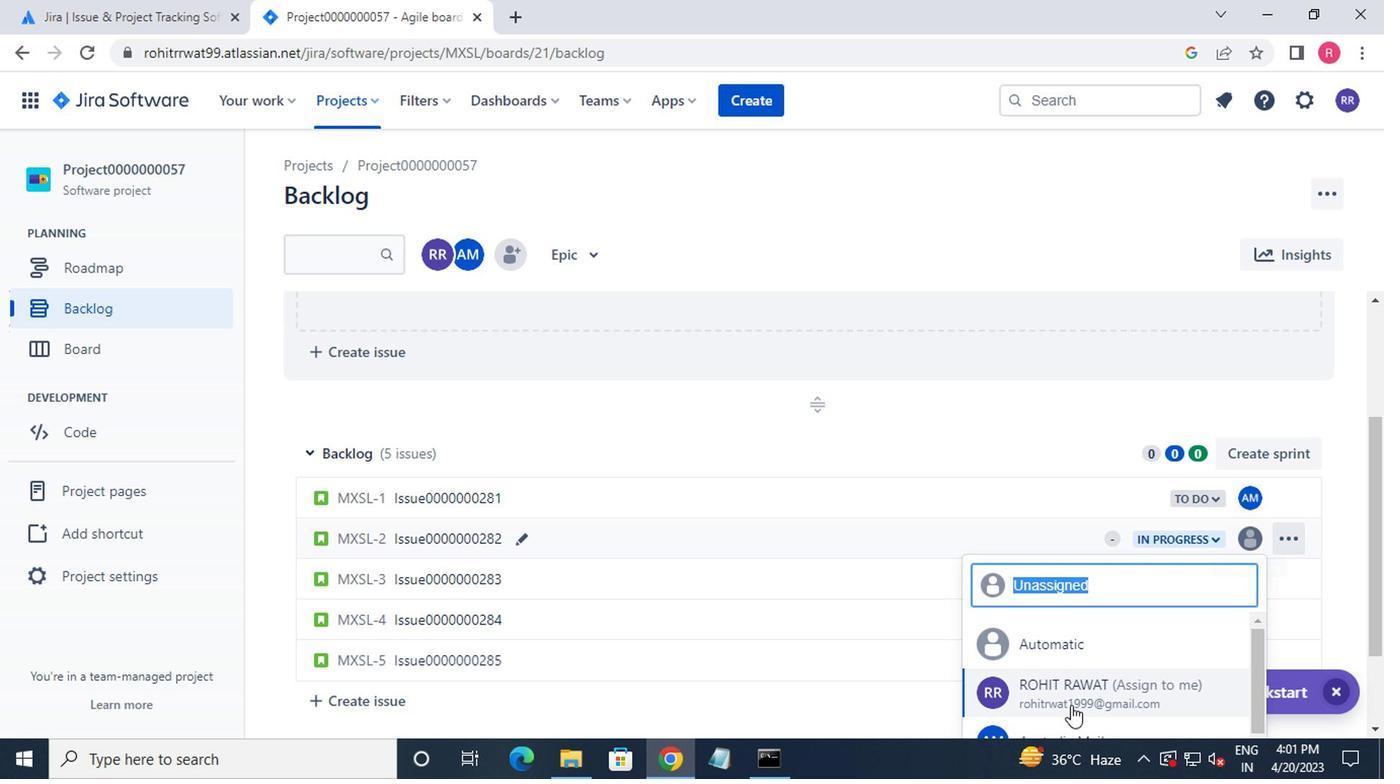 
Action: Mouse scrolled (1067, 705) with delta (0, 0)
Screenshot: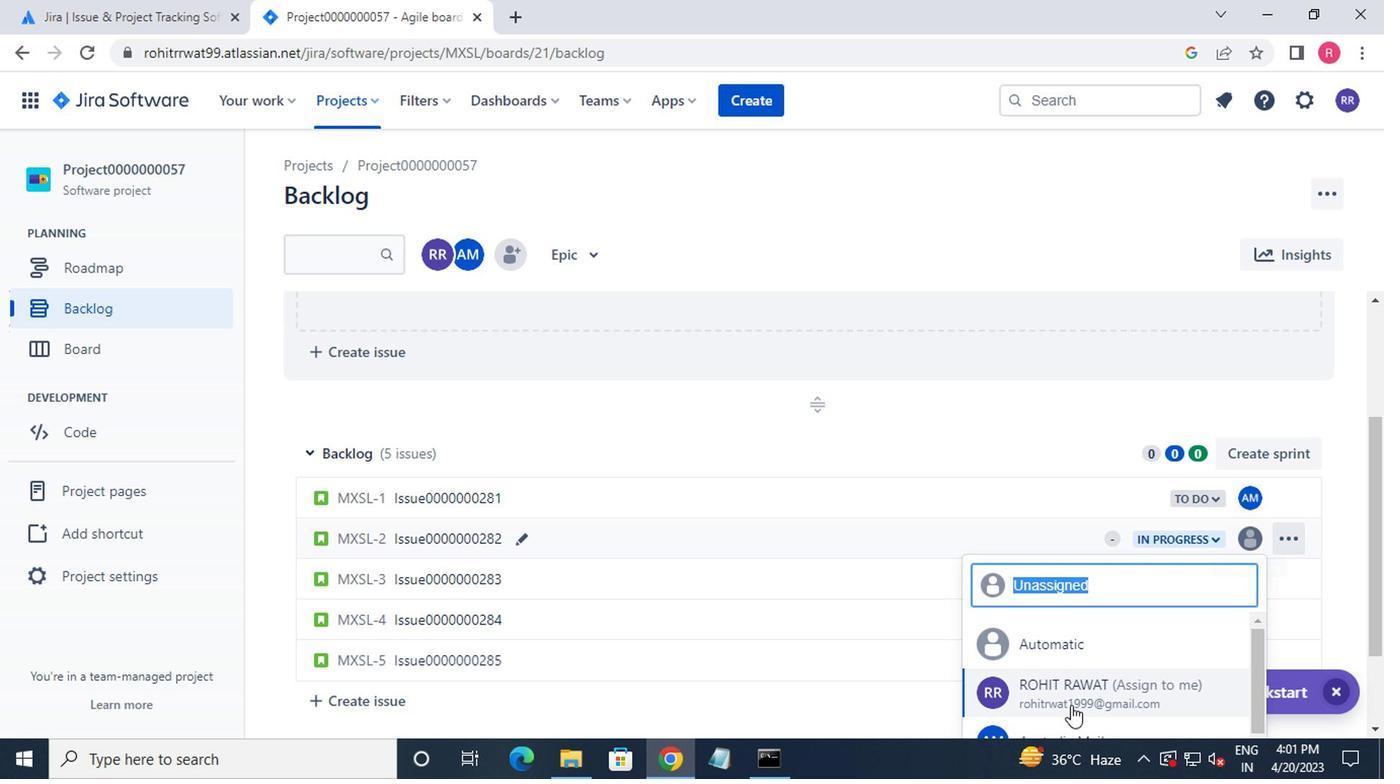 
Action: Mouse moved to (1067, 639)
Screenshot: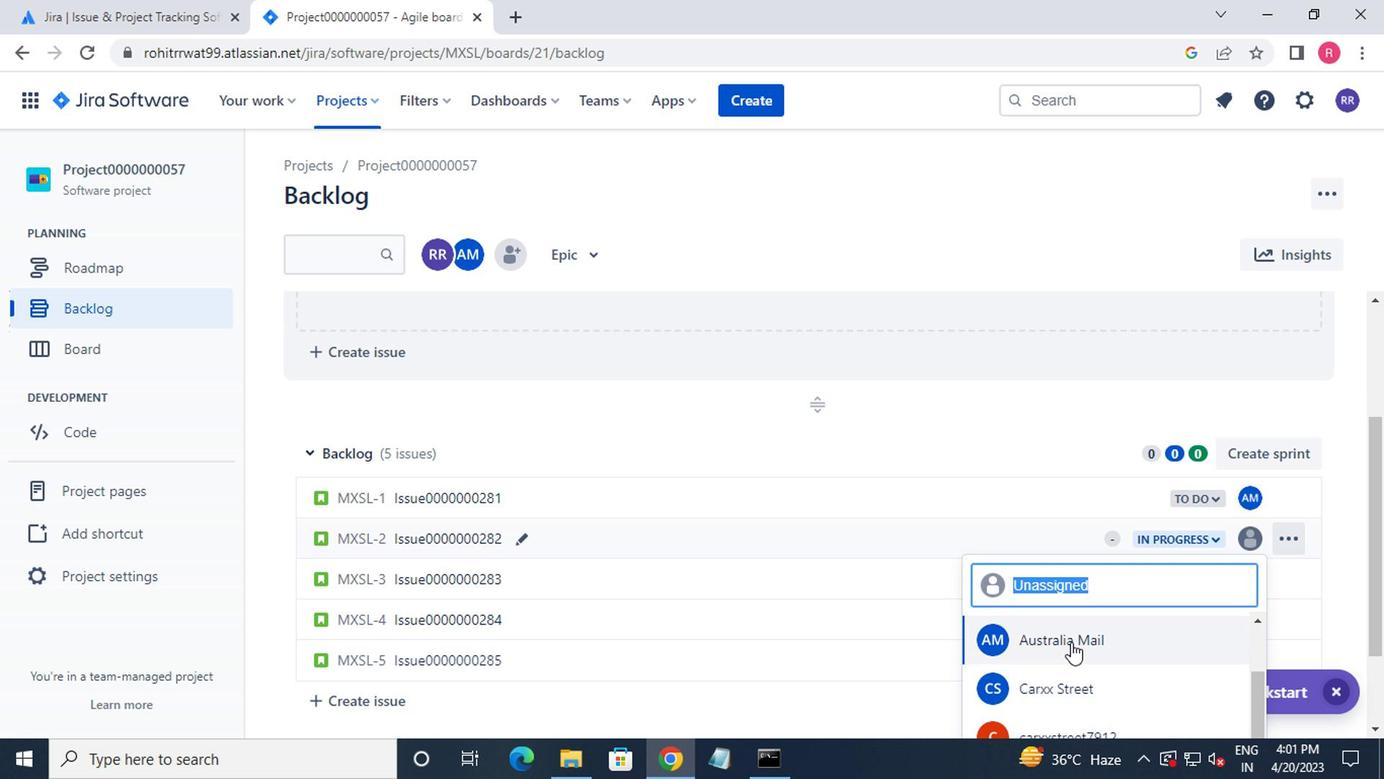 
Action: Mouse pressed left at (1067, 639)
Screenshot: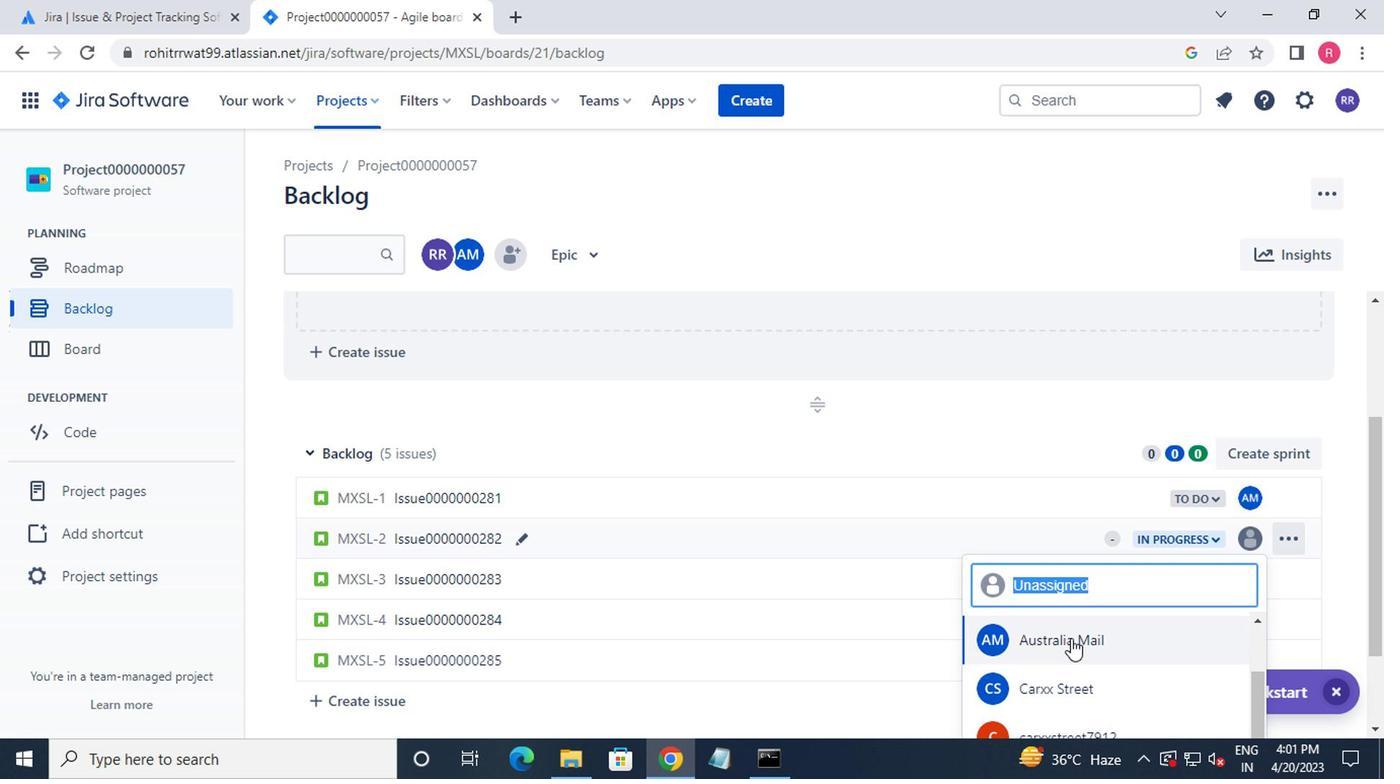 
Action: Mouse moved to (1241, 584)
Screenshot: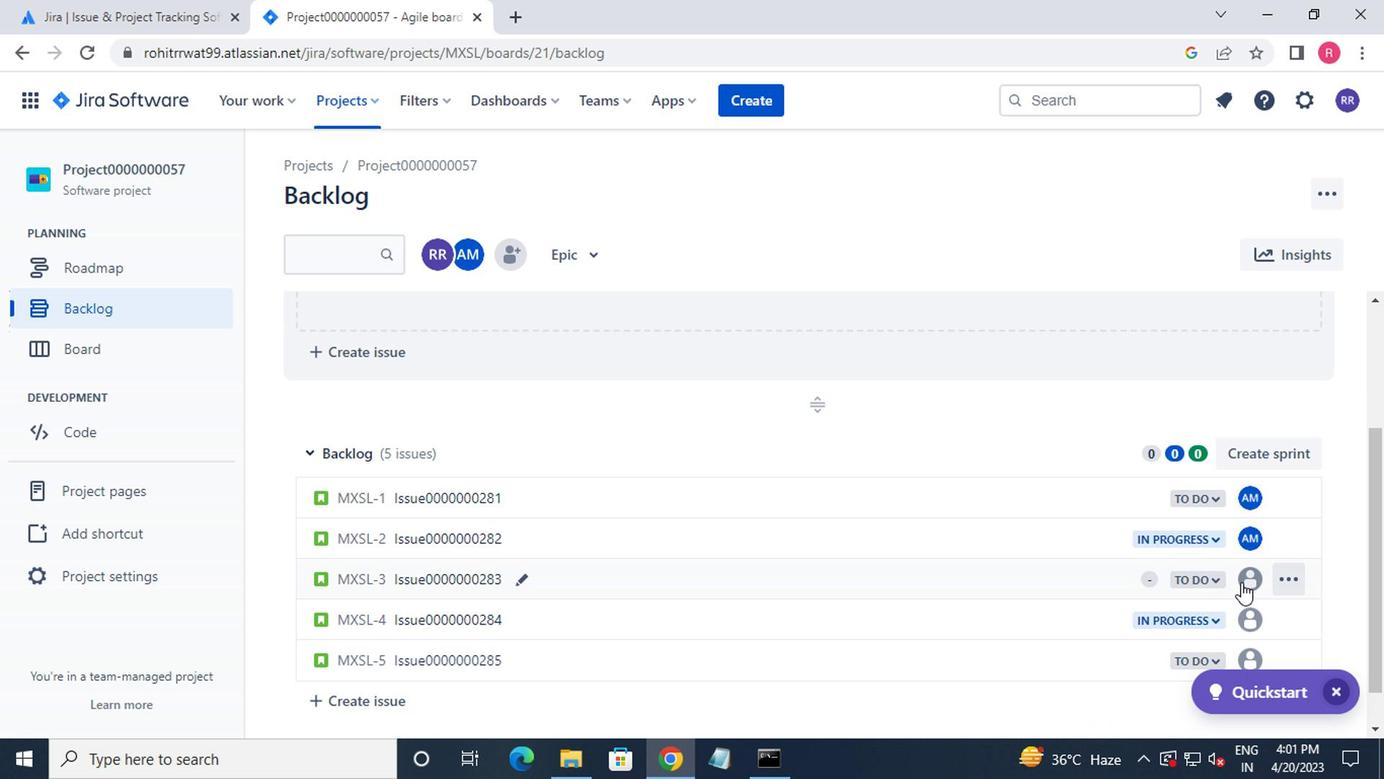 
Action: Mouse pressed left at (1241, 584)
Screenshot: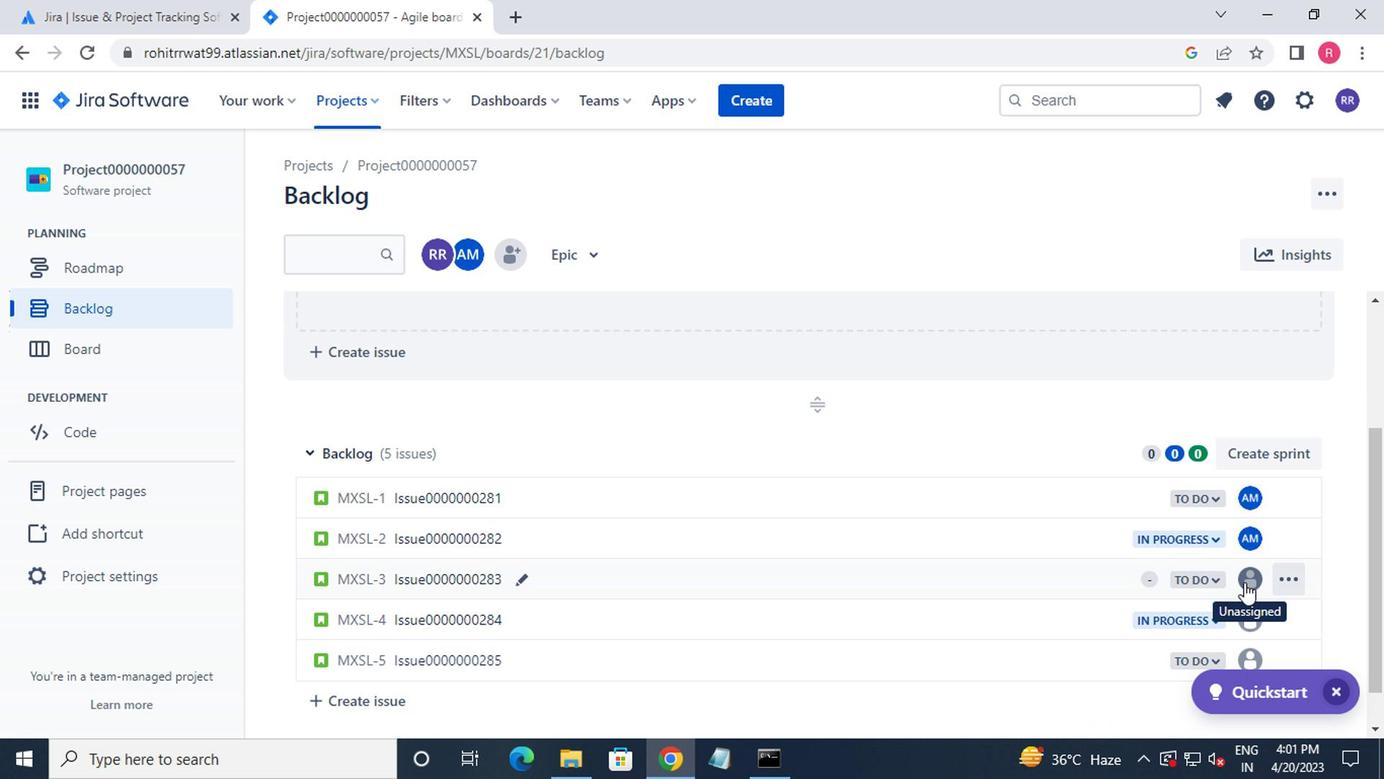 
Action: Mouse moved to (1127, 691)
Screenshot: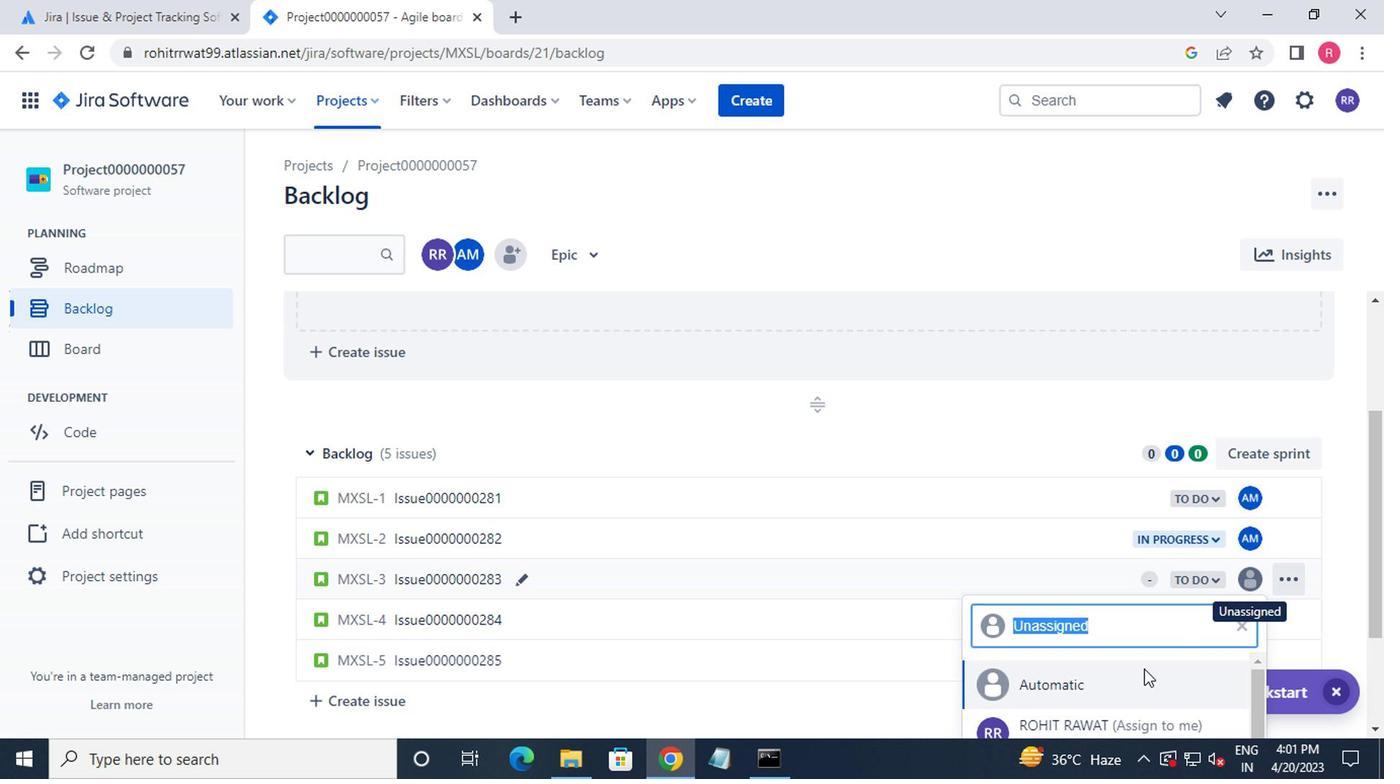 
Action: Mouse scrolled (1127, 689) with delta (0, -1)
Screenshot: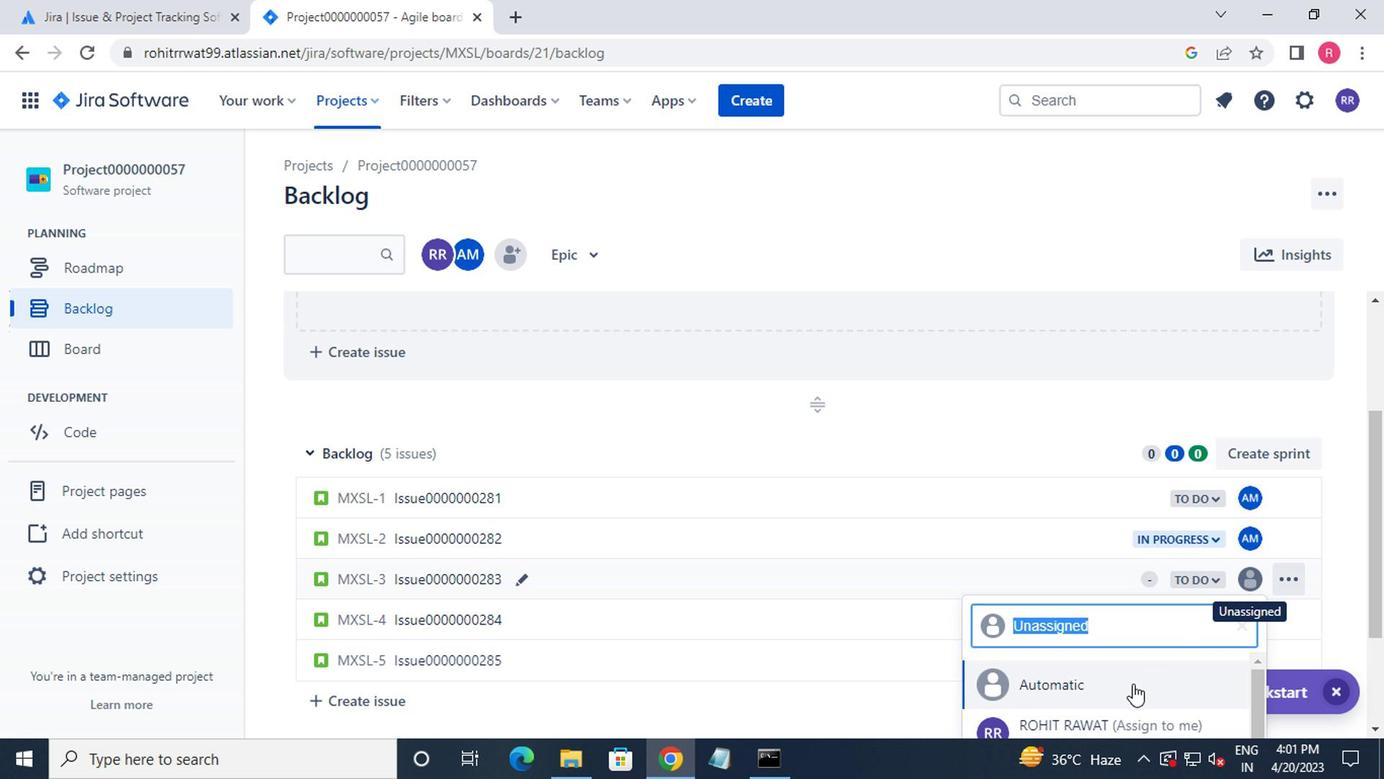 
Action: Mouse moved to (1102, 679)
Screenshot: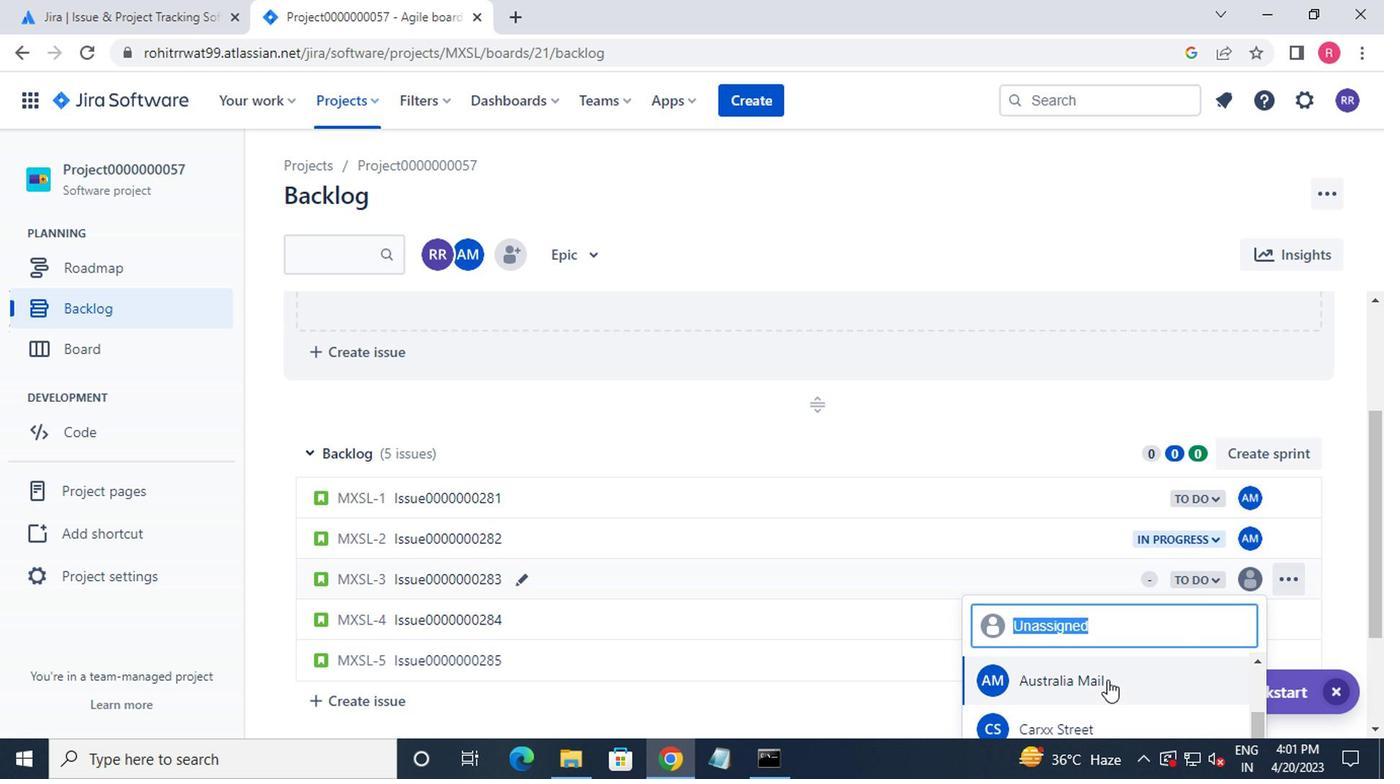 
Action: Mouse pressed left at (1102, 679)
Screenshot: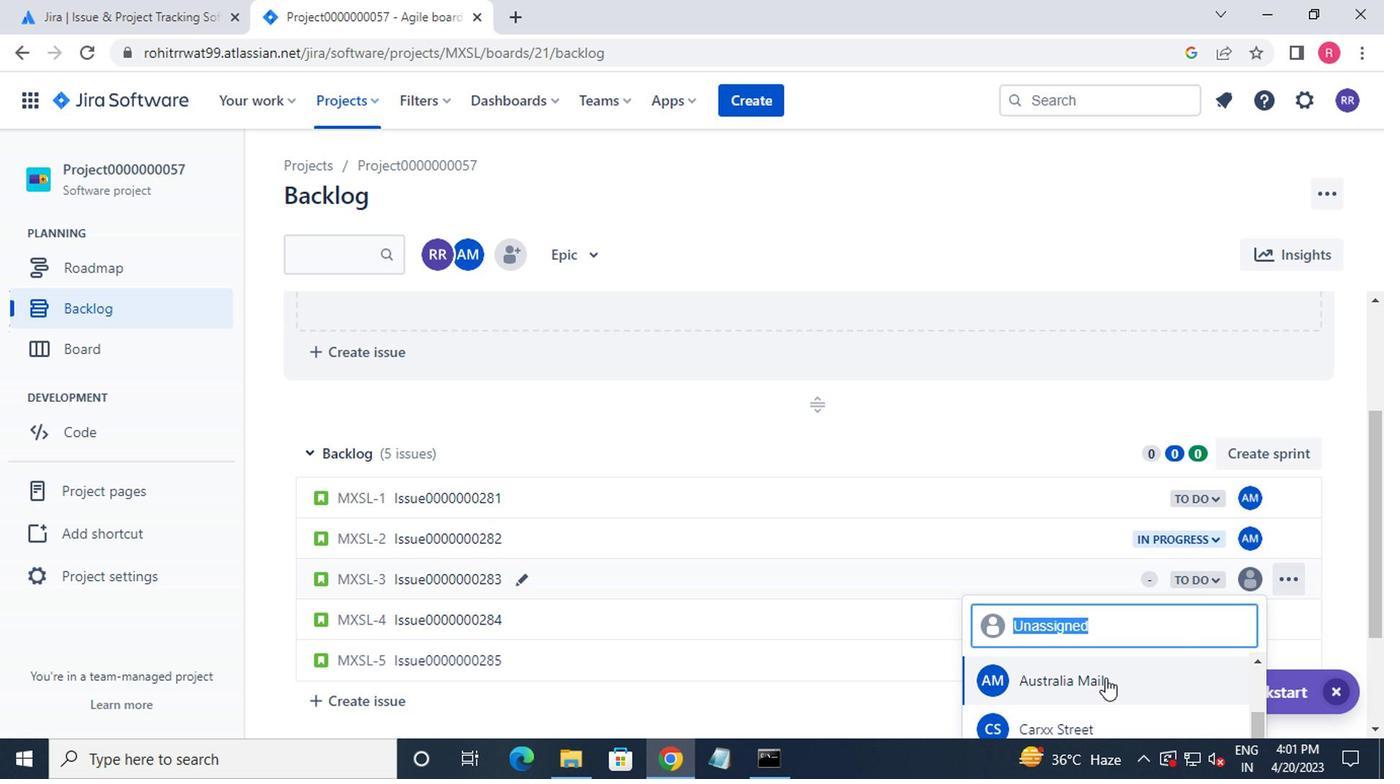 
Action: Mouse moved to (1247, 616)
Screenshot: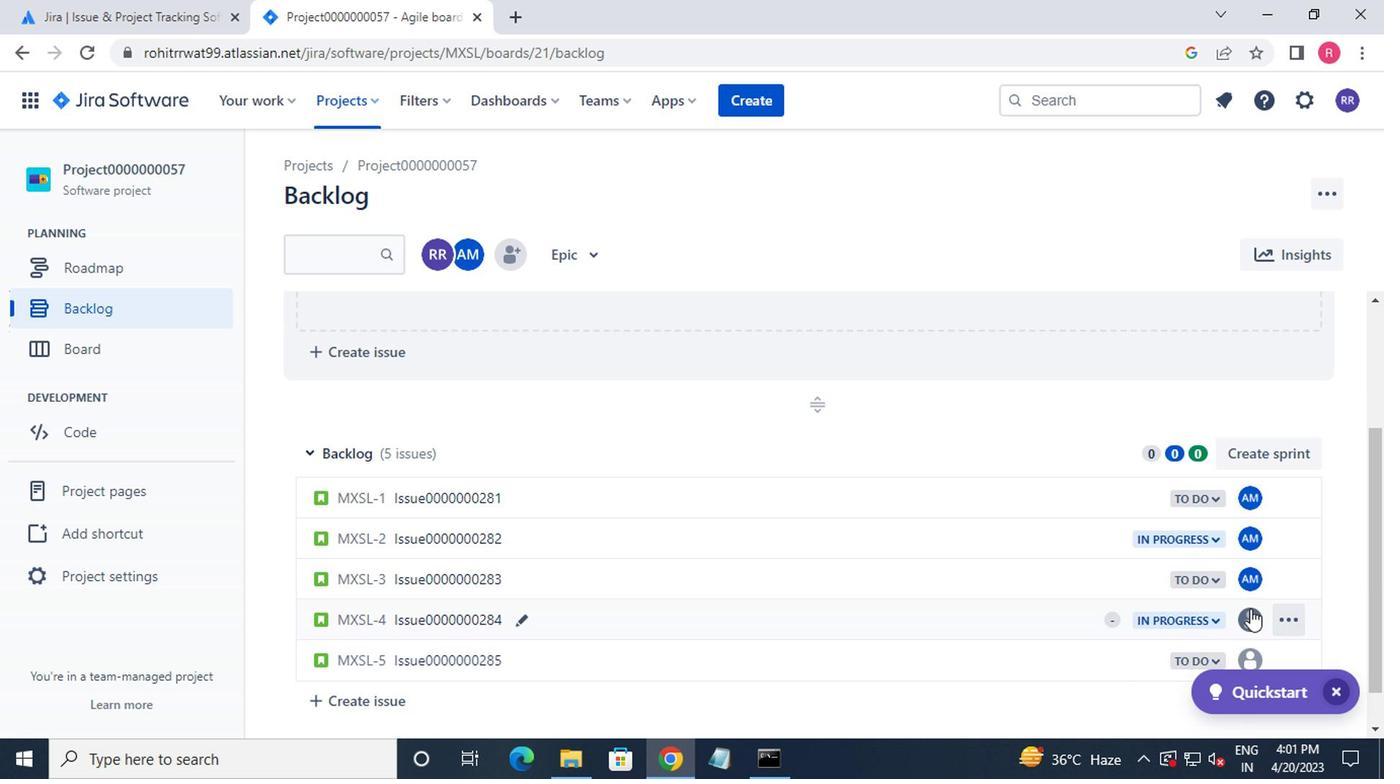 
Action: Mouse pressed left at (1247, 616)
Screenshot: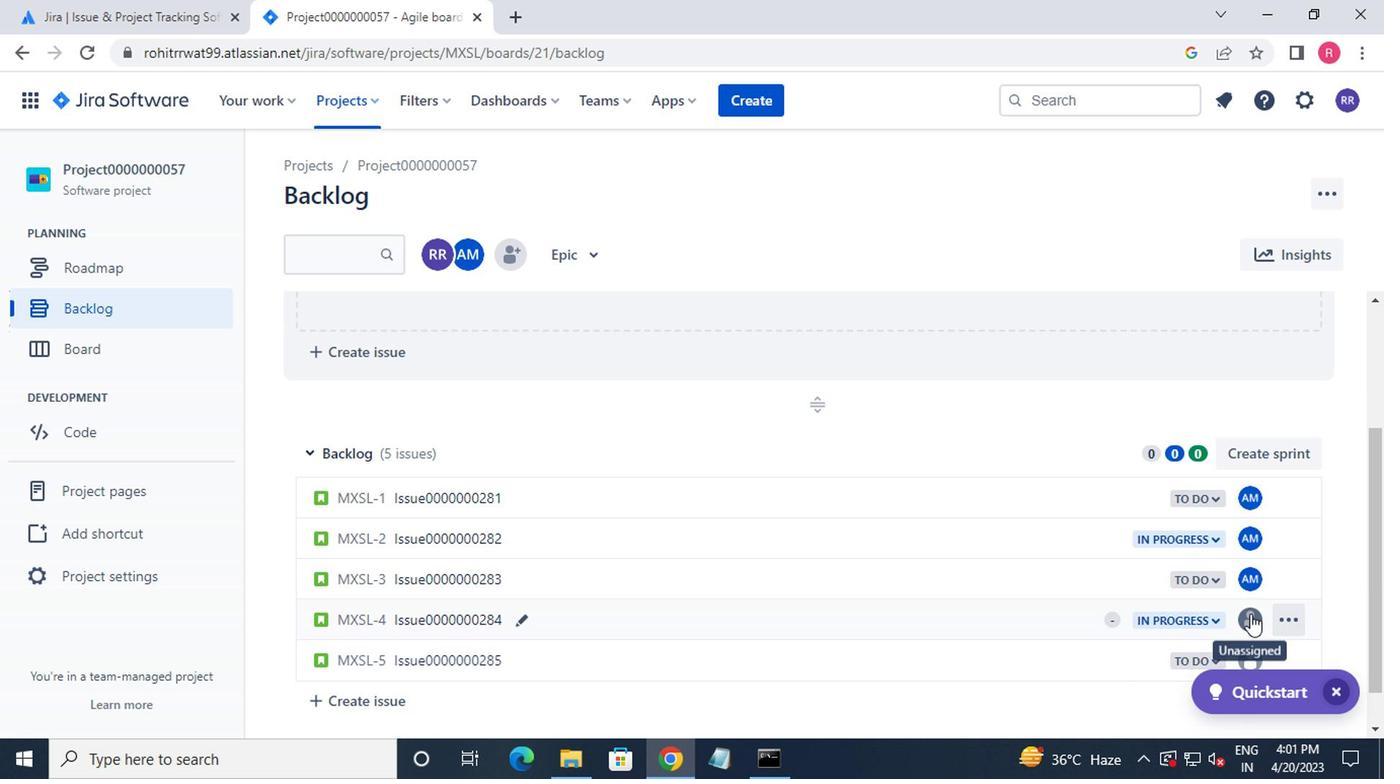 
Action: Mouse moved to (1129, 640)
Screenshot: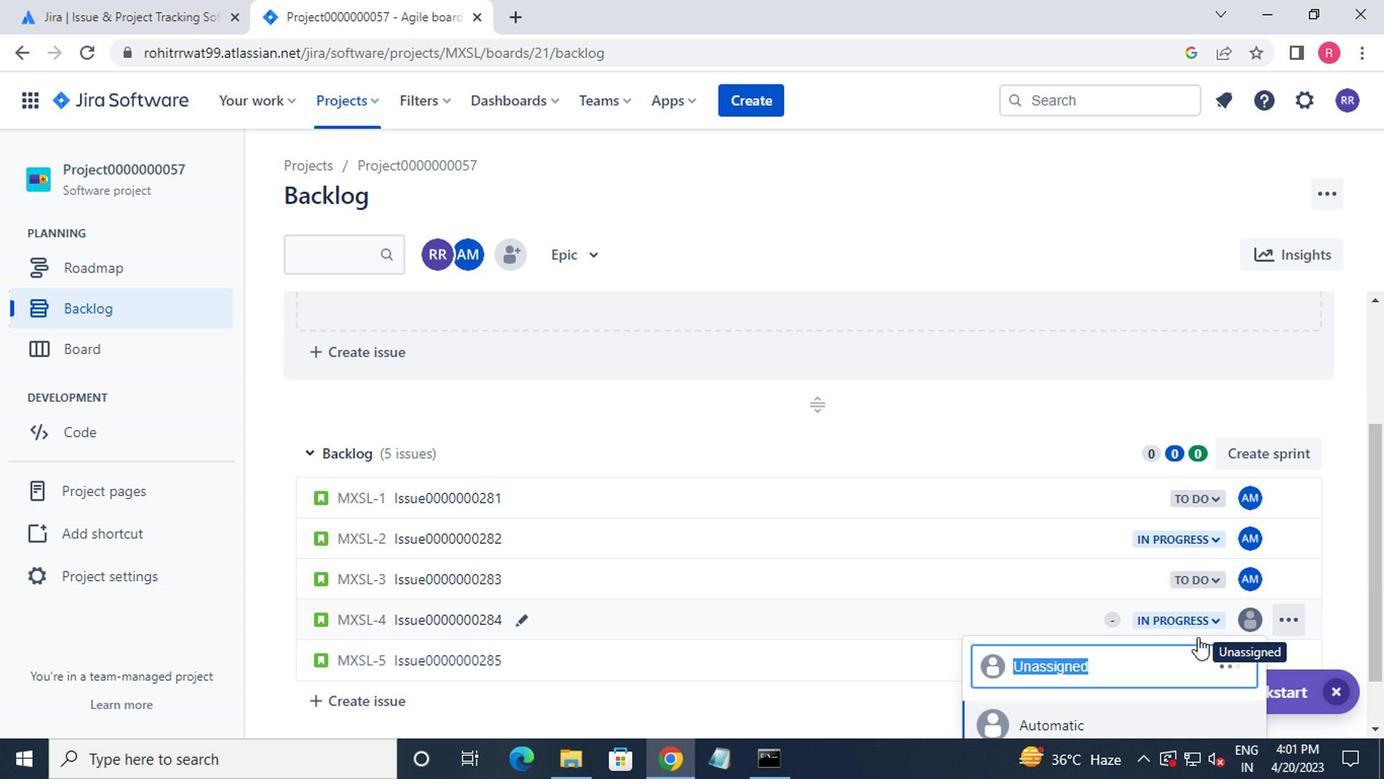 
Action: Mouse scrolled (1129, 639) with delta (0, -1)
Screenshot: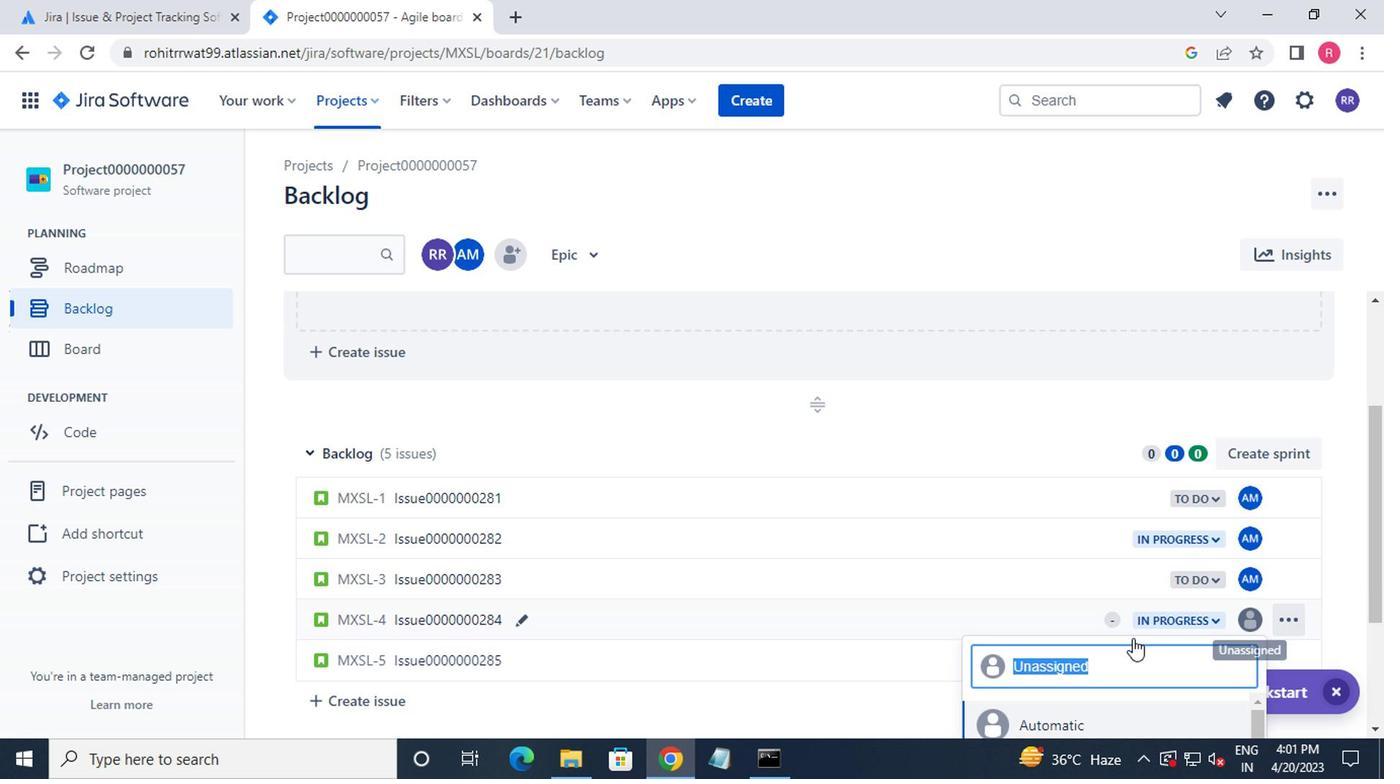
Action: Mouse moved to (1116, 651)
Screenshot: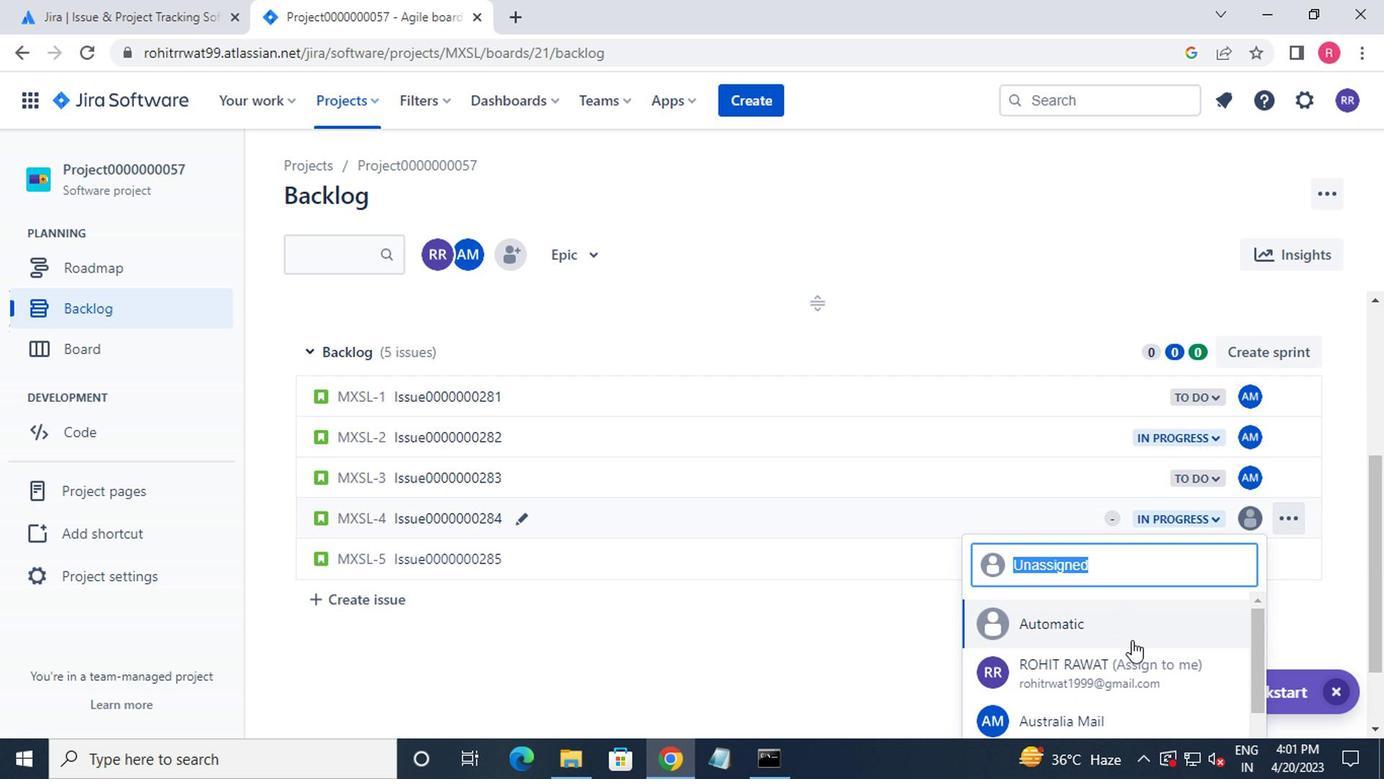 
Action: Mouse scrolled (1116, 650) with delta (0, 0)
Screenshot: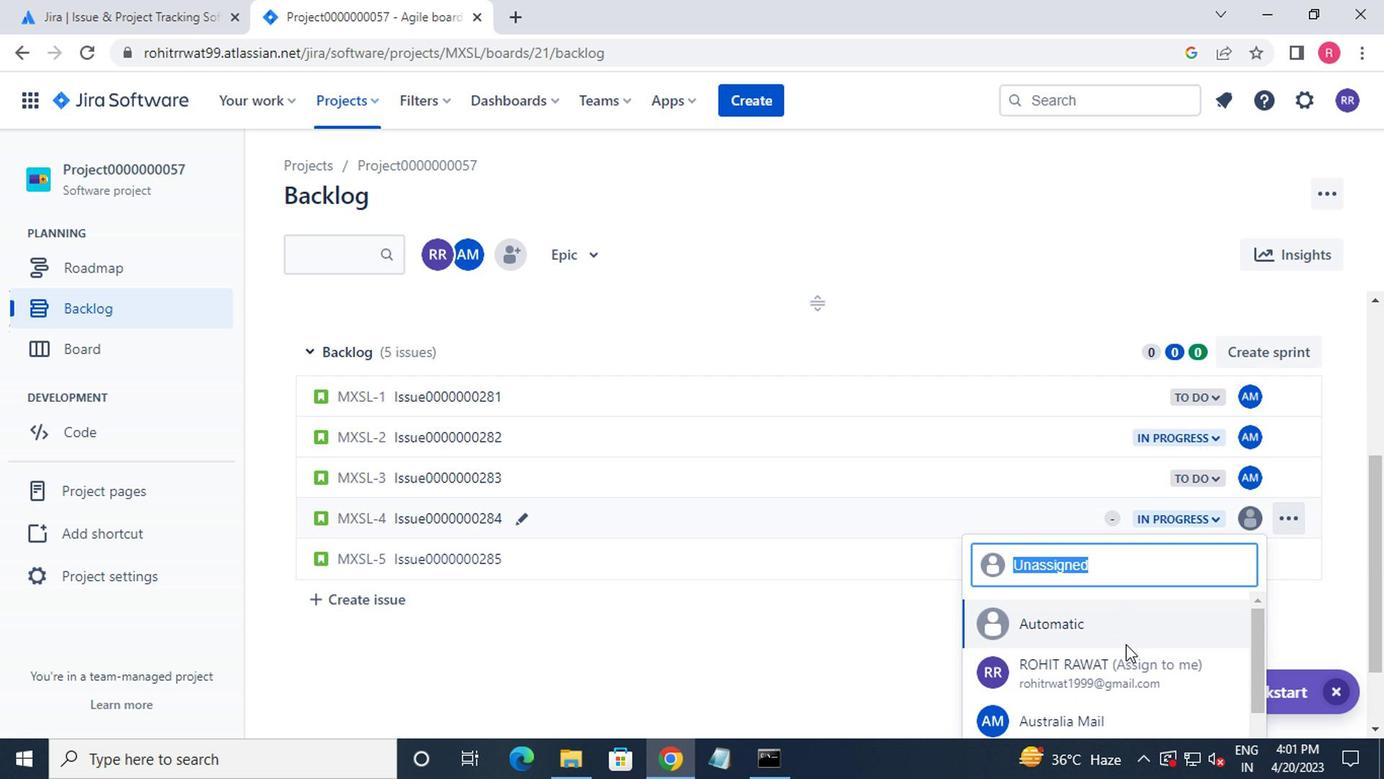 
Action: Mouse moved to (1089, 664)
Screenshot: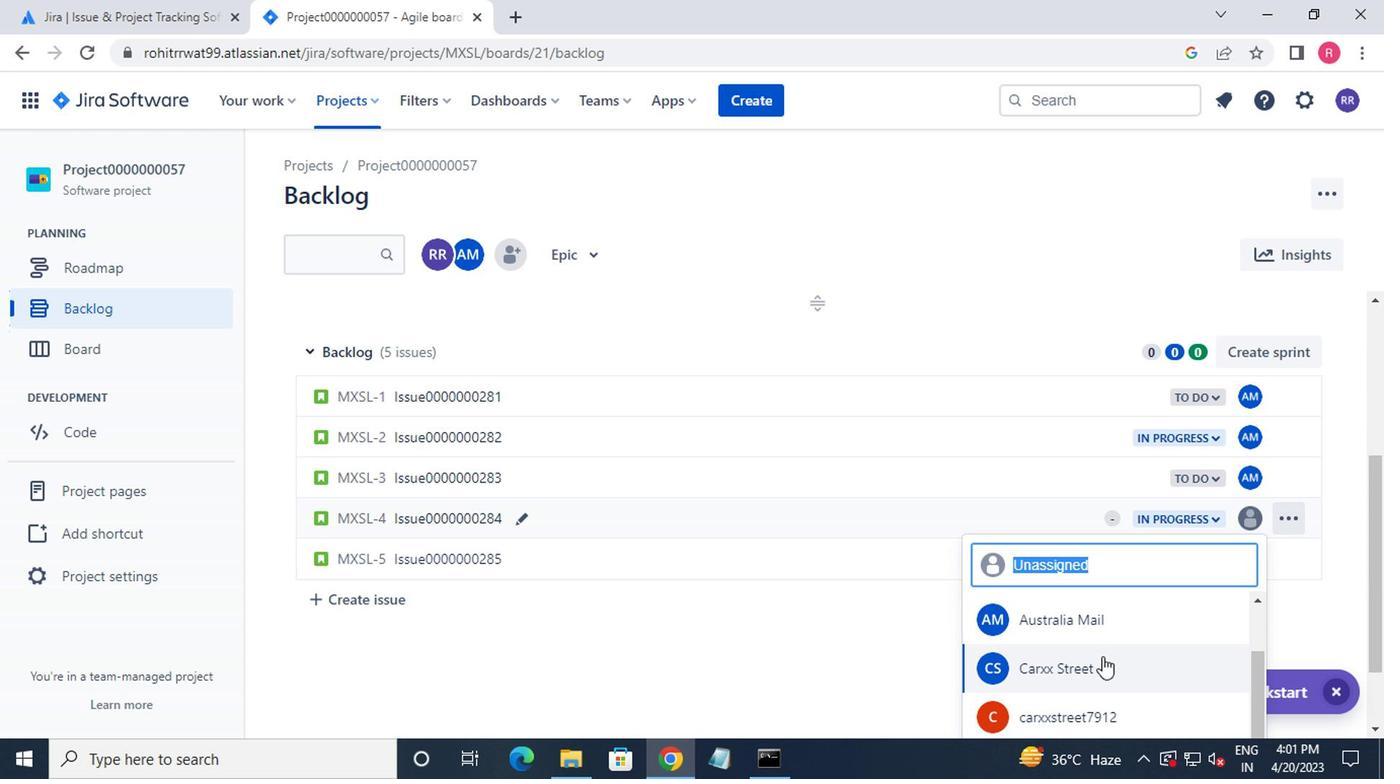 
Action: Mouse pressed left at (1089, 664)
Screenshot: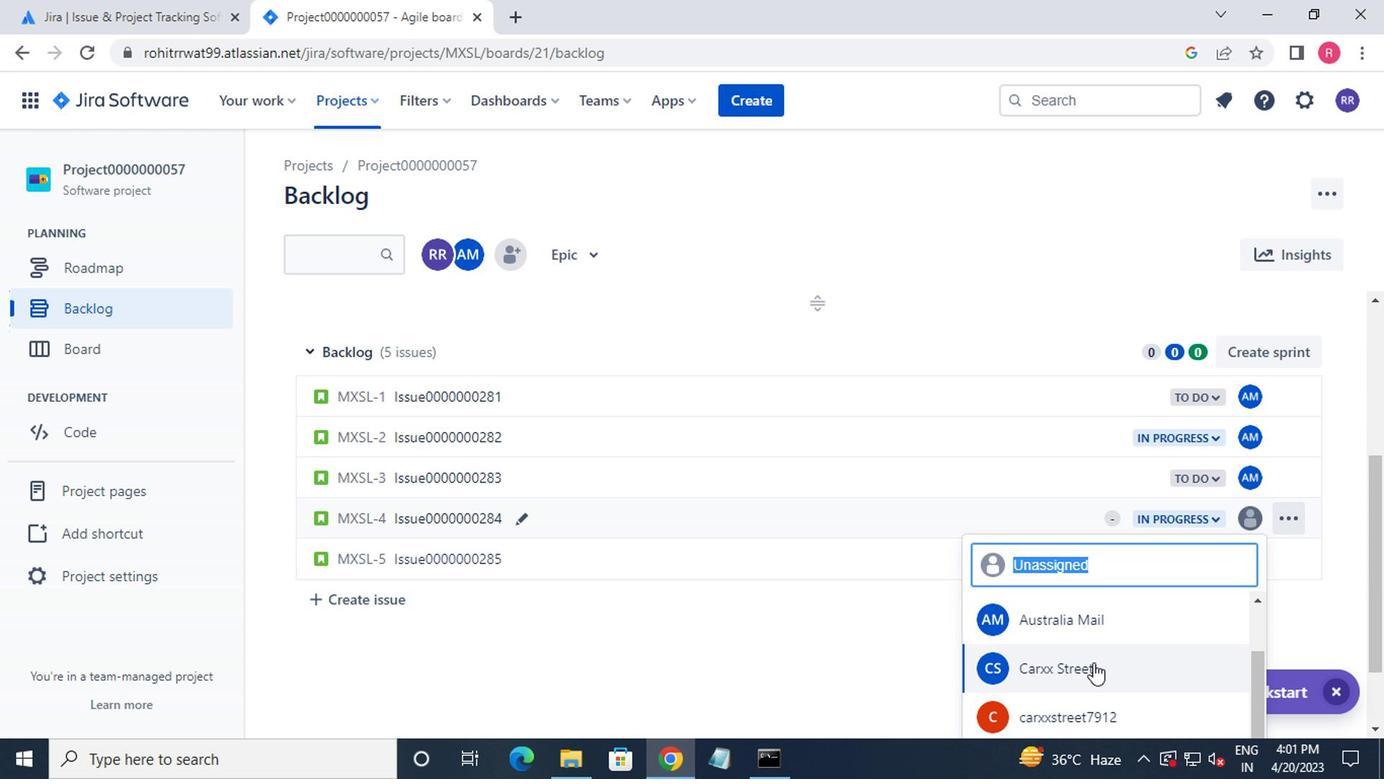 
